 Task: Add an event with the title Workshop: Effective Communication, date '2024/05/03', time 9:40 AM to 11:40 AMand add a description: The Effective Communication workshop is a dynamic and interactive session designed to enhance participants' communication skills and promote effective interpersonal interactions in the workplace. This workshop provides valuable insights, practical techniques, and hands-on exercises to improve both verbal and non-verbal communication abilities._x000D_
_x000D_
Select event color  Sage . Add location for the event as: 321 Damrak, Amsterdam, Netherlands, logged in from the account softage.1@softage.netand send the event invitation to softage.7@softage.net and softage.8@softage.net. Set a reminder for the event Monthly on the third Sunday
Action: Mouse moved to (43, 92)
Screenshot: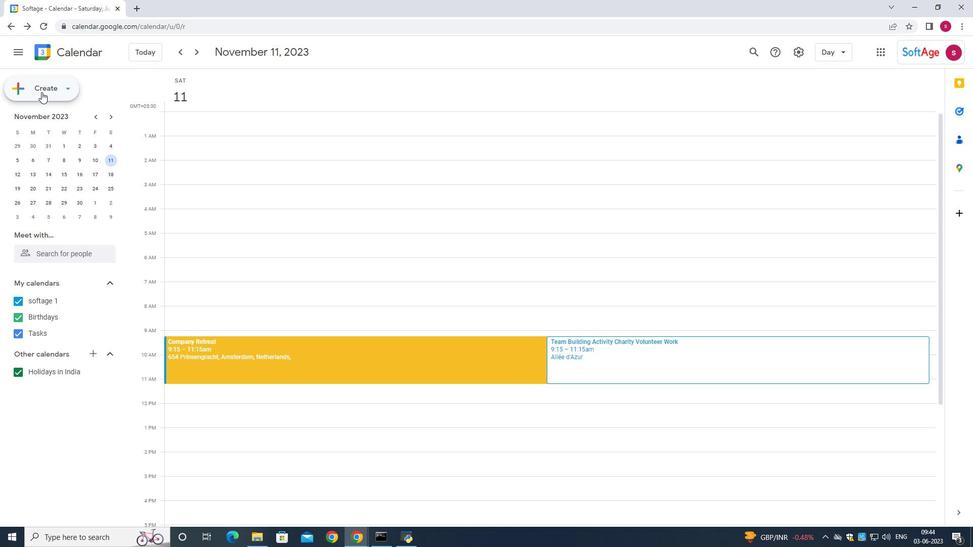 
Action: Mouse pressed left at (43, 92)
Screenshot: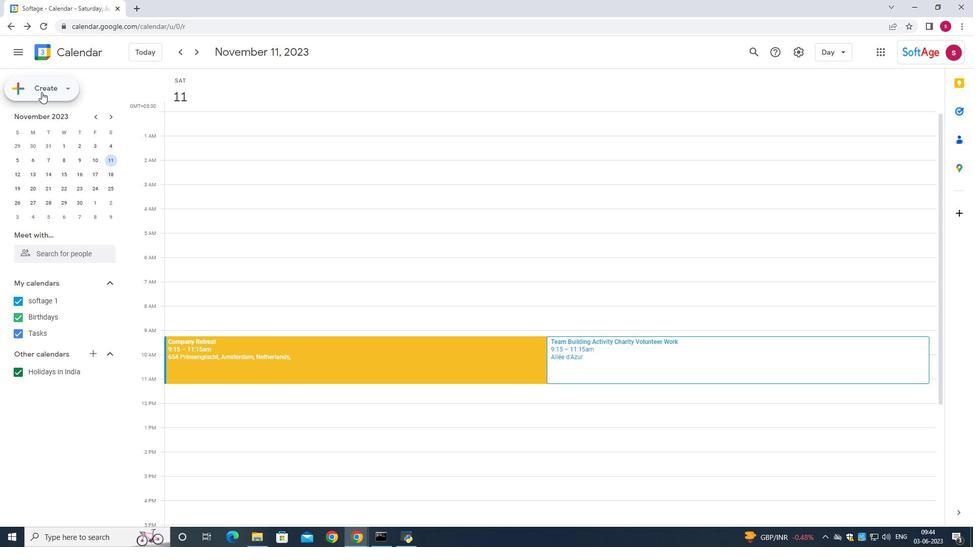 
Action: Mouse moved to (35, 118)
Screenshot: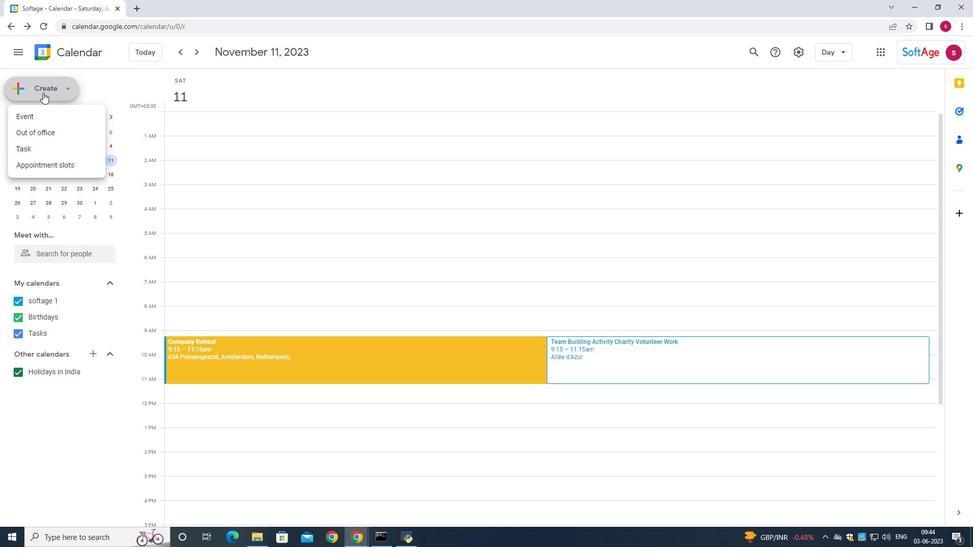 
Action: Mouse pressed left at (35, 118)
Screenshot: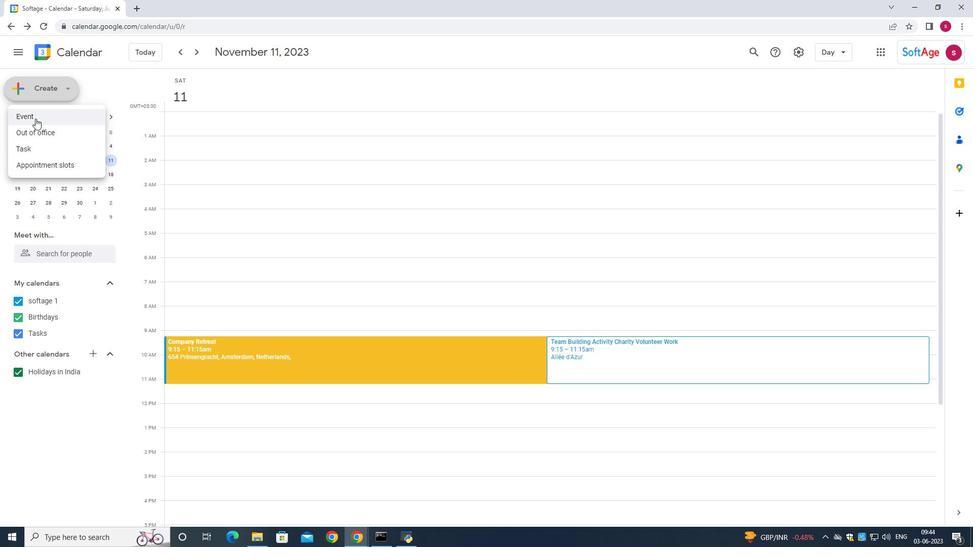 
Action: Mouse moved to (475, 201)
Screenshot: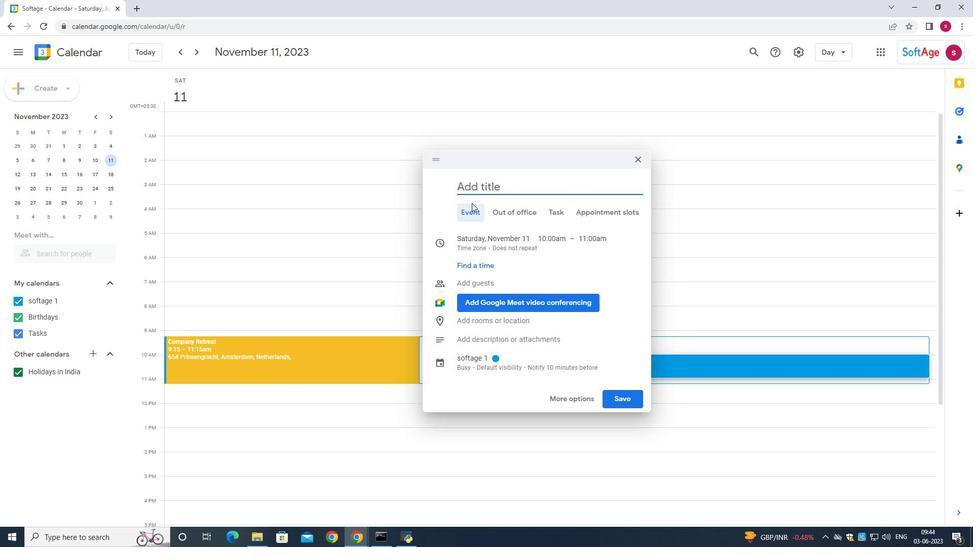 
Action: Key pressed <Key.shift>Effective<Key.space><Key.shift>Communication,
Screenshot: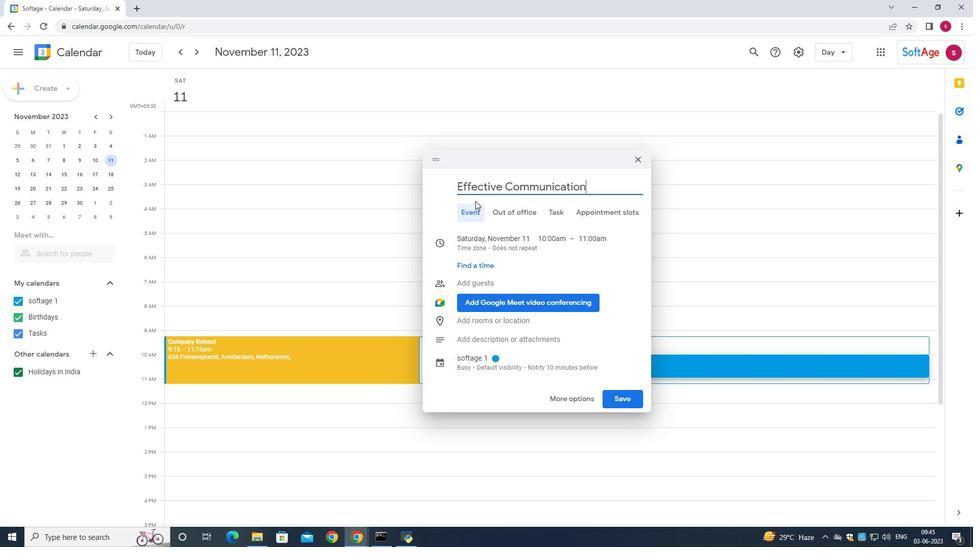 
Action: Mouse moved to (555, 188)
Screenshot: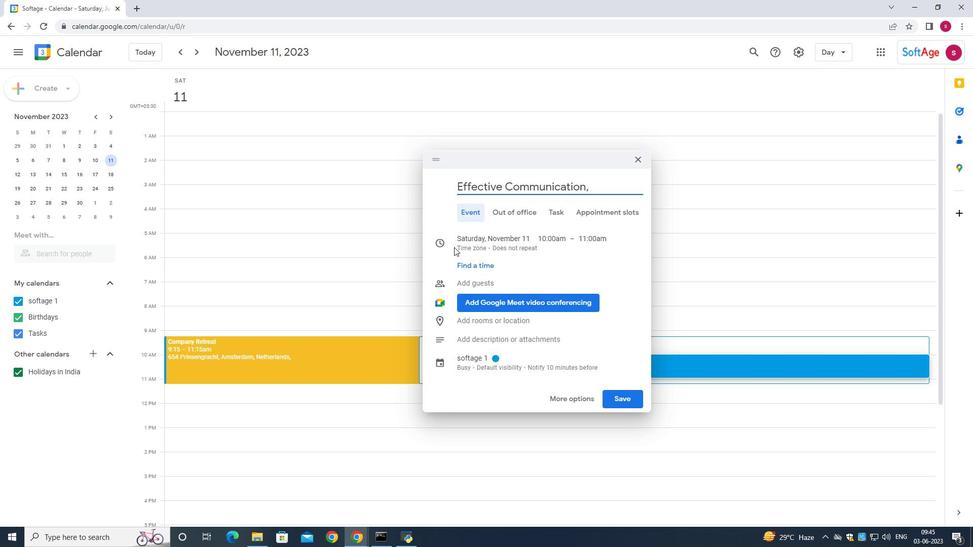 
Action: Key pressed <Key.backspace>
Screenshot: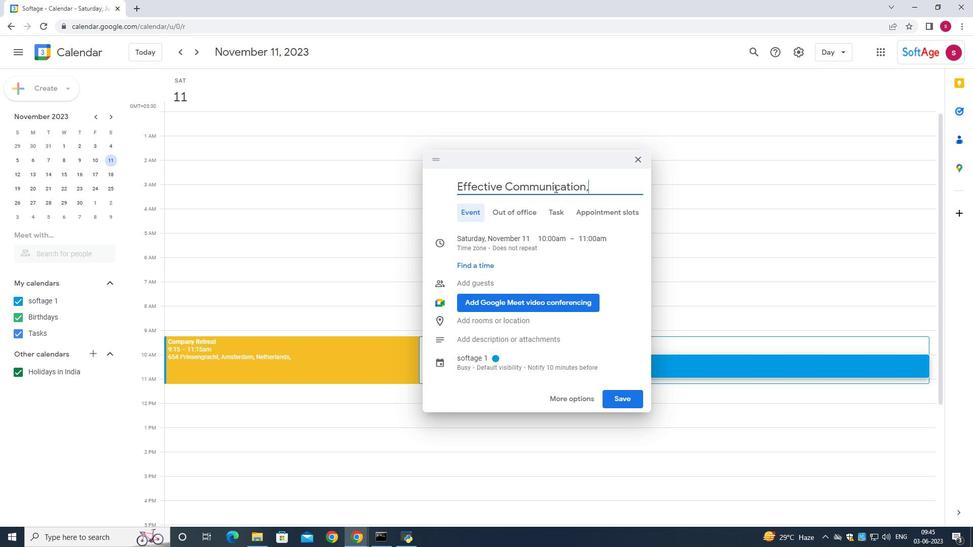
Action: Mouse moved to (473, 237)
Screenshot: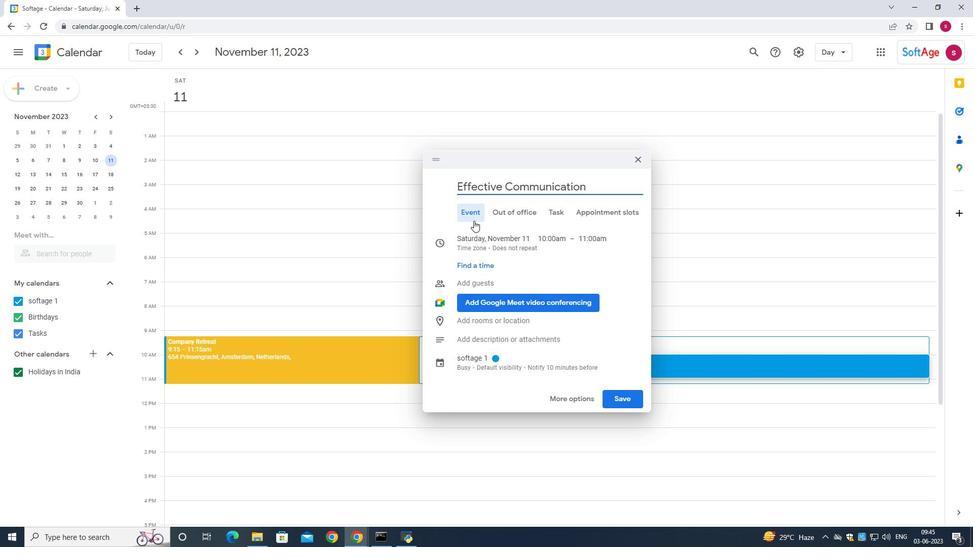 
Action: Mouse pressed left at (473, 237)
Screenshot: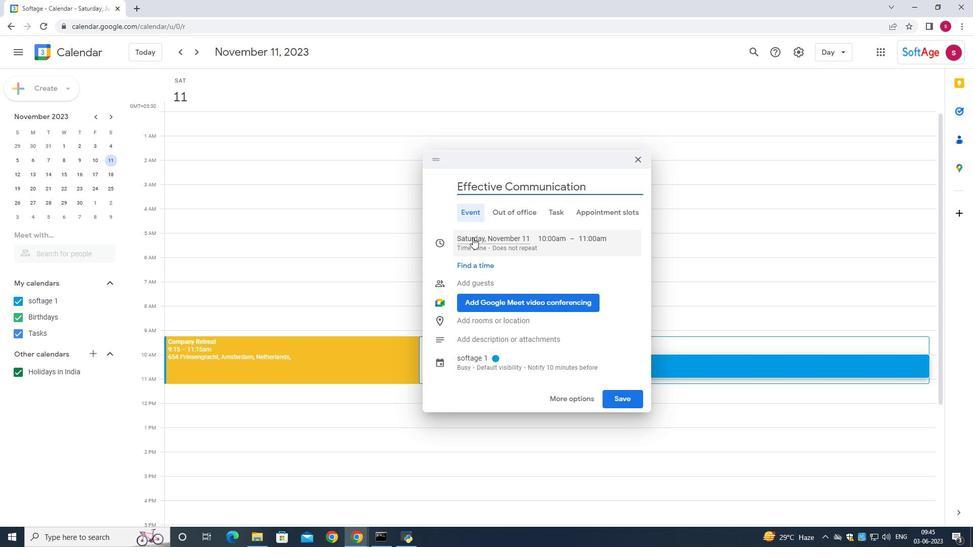 
Action: Mouse moved to (568, 262)
Screenshot: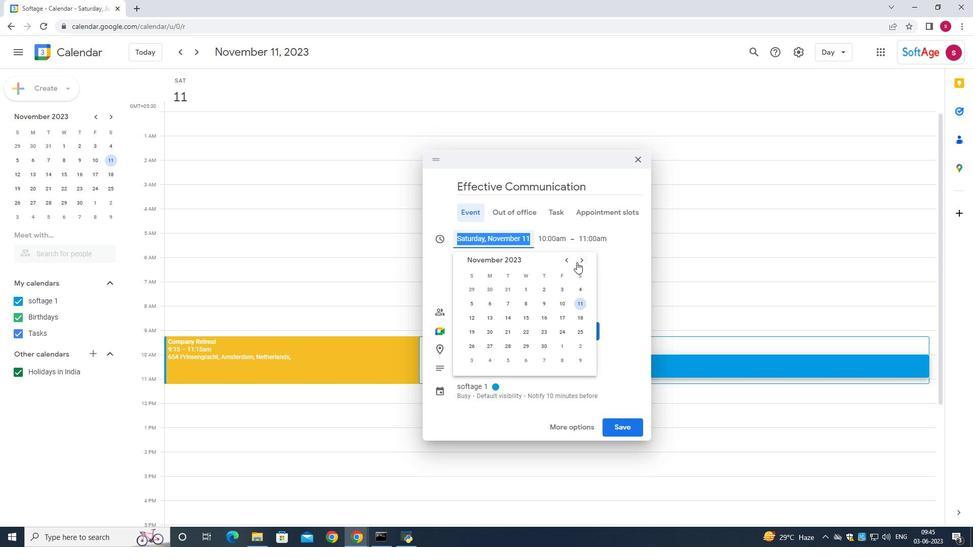
Action: Mouse pressed left at (568, 262)
Screenshot: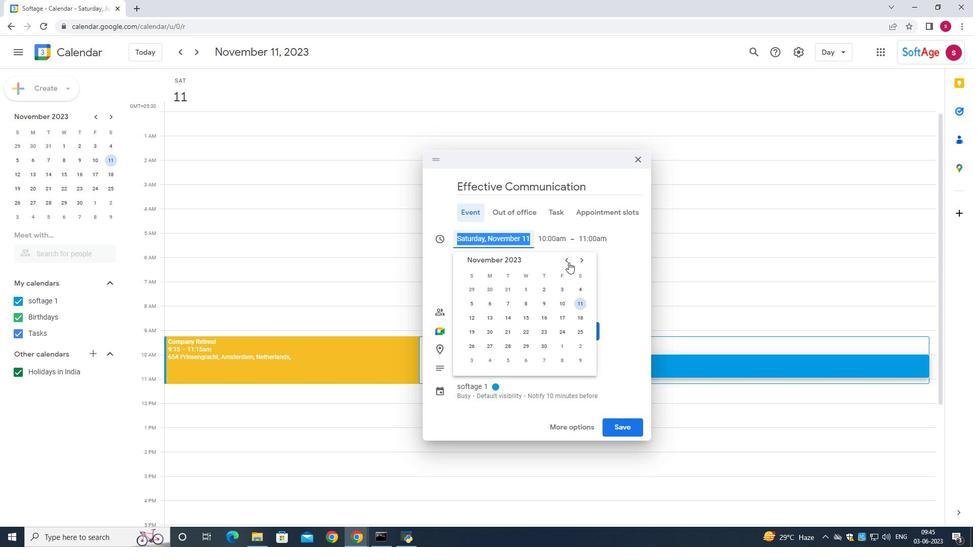 
Action: Mouse pressed left at (568, 262)
Screenshot: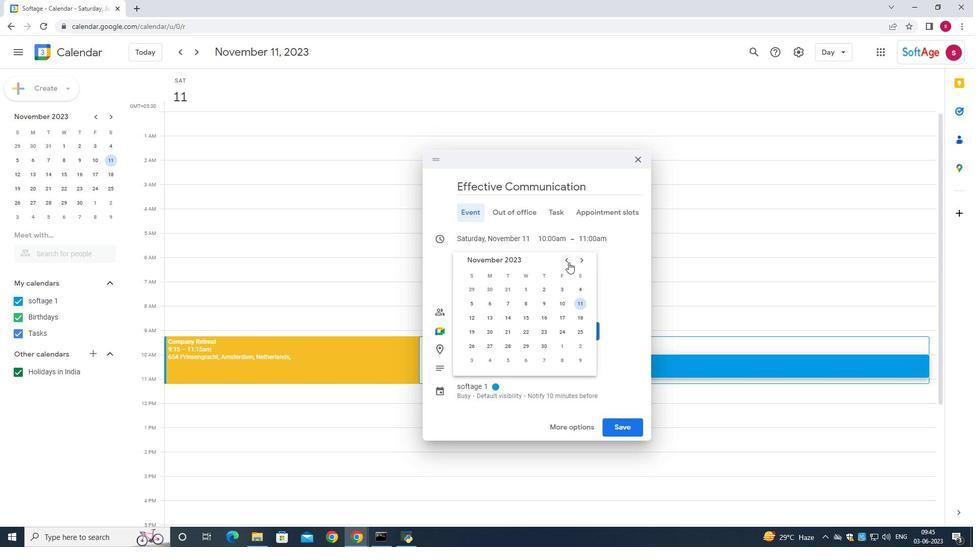
Action: Mouse pressed left at (568, 262)
Screenshot: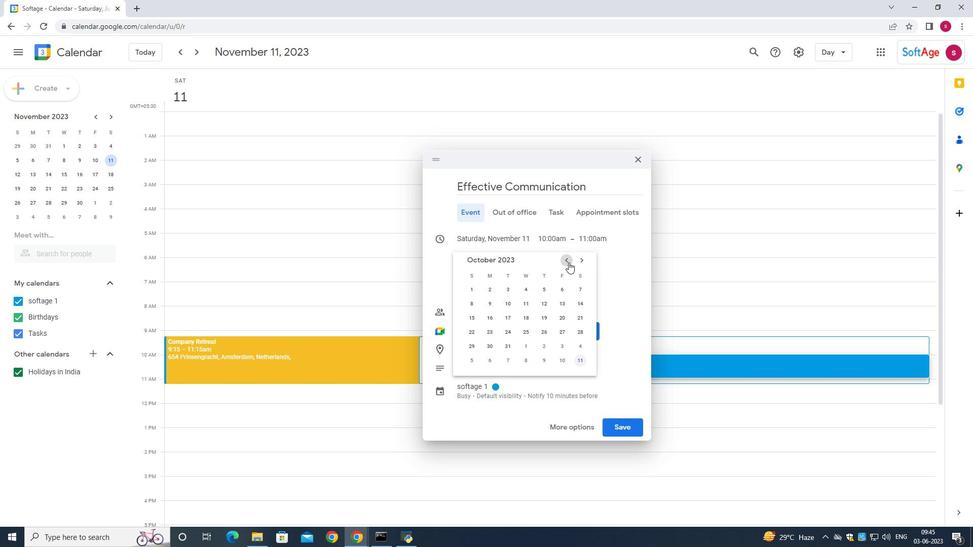 
Action: Mouse pressed left at (568, 262)
Screenshot: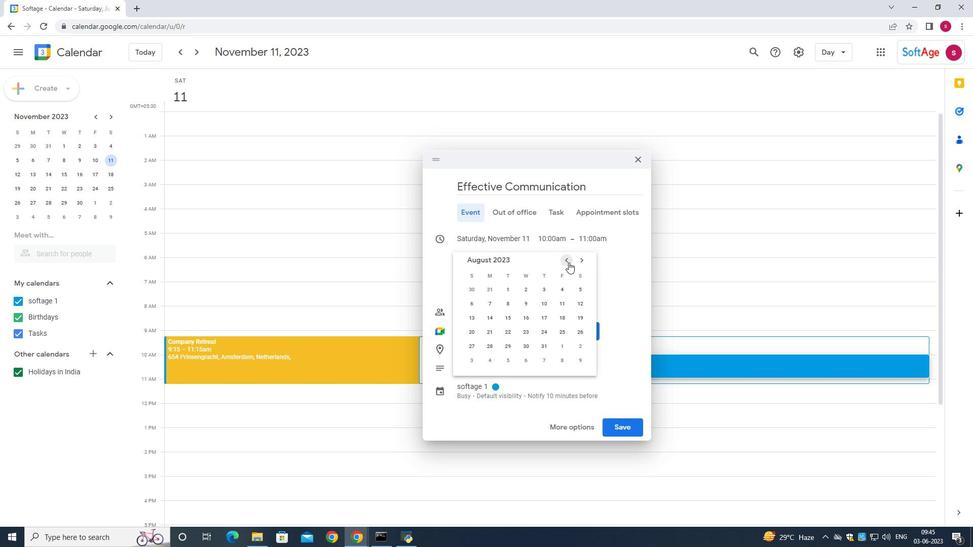 
Action: Mouse pressed left at (568, 262)
Screenshot: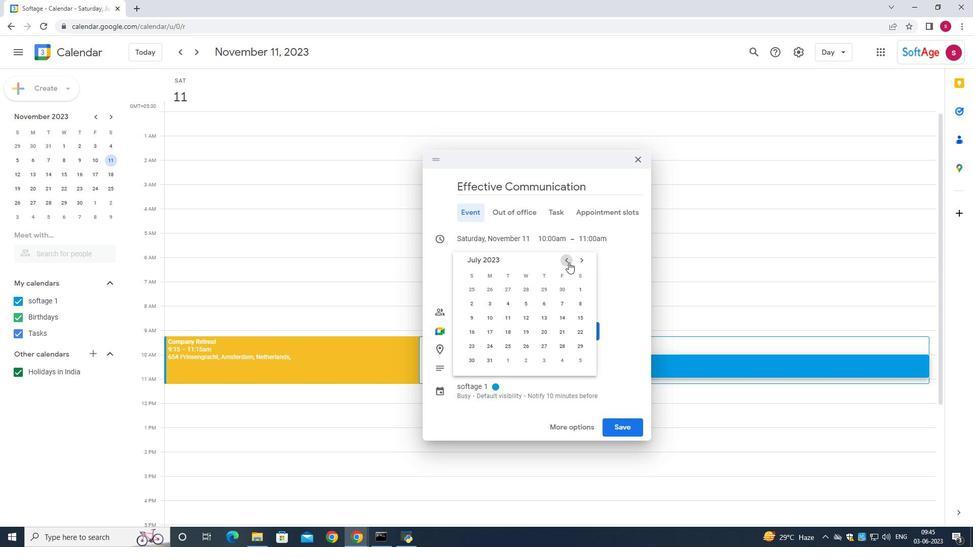 
Action: Mouse pressed left at (568, 262)
Screenshot: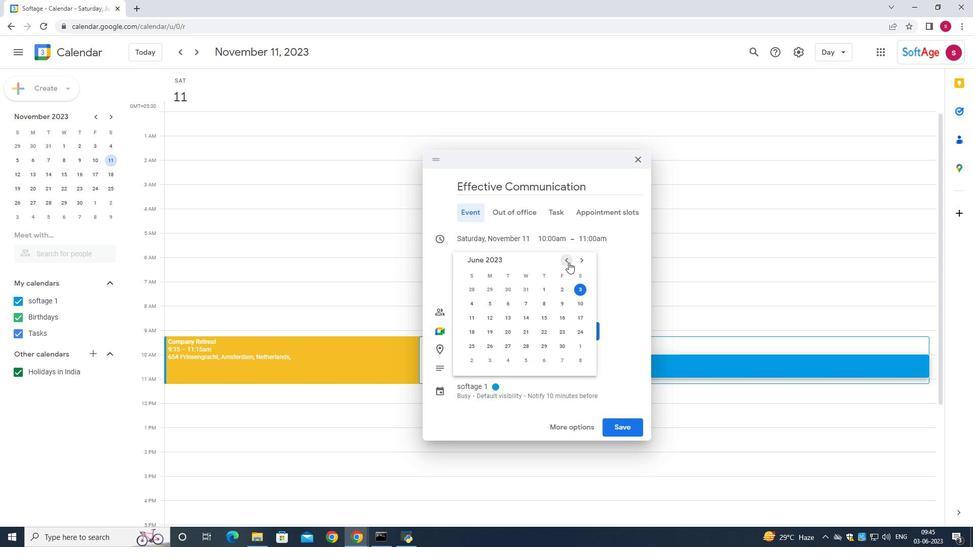 
Action: Mouse pressed left at (568, 262)
Screenshot: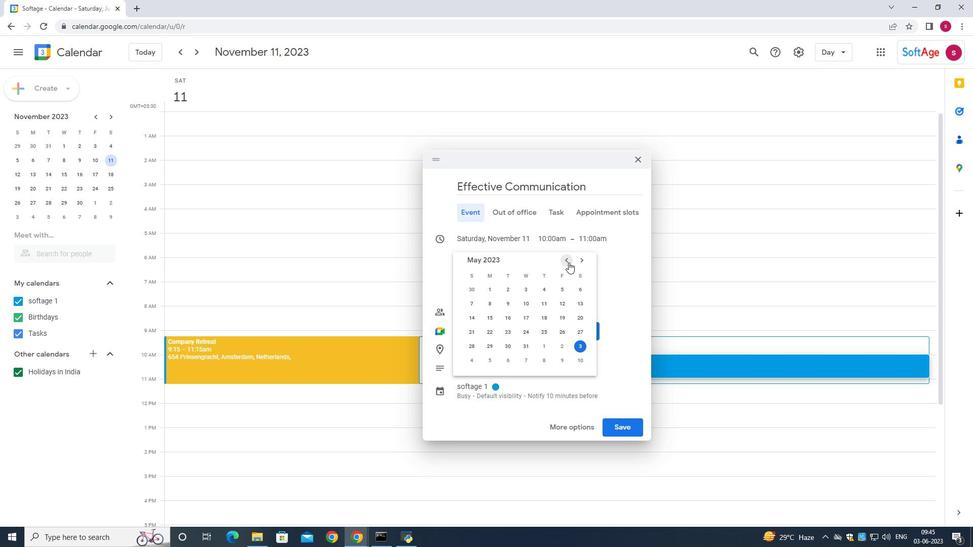 
Action: Mouse moved to (581, 258)
Screenshot: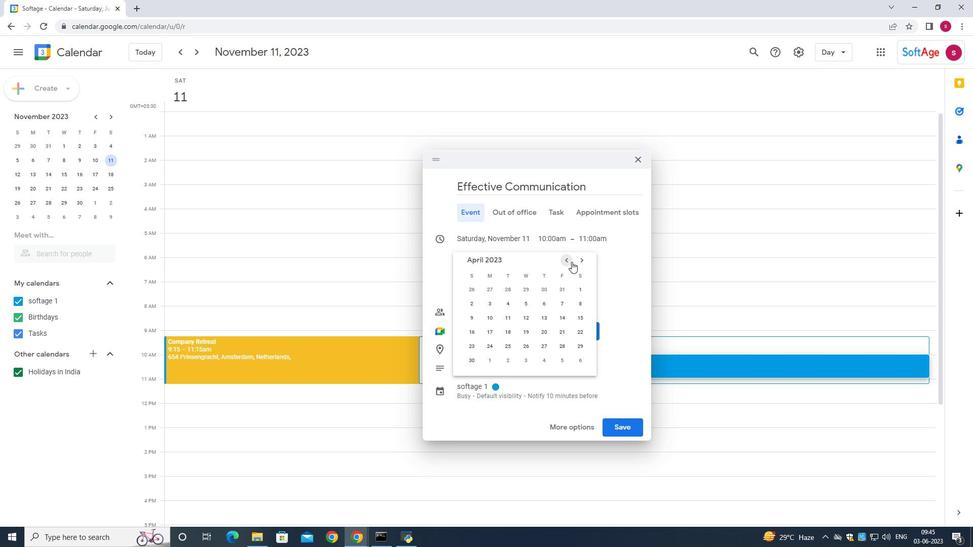 
Action: Mouse pressed left at (581, 258)
Screenshot: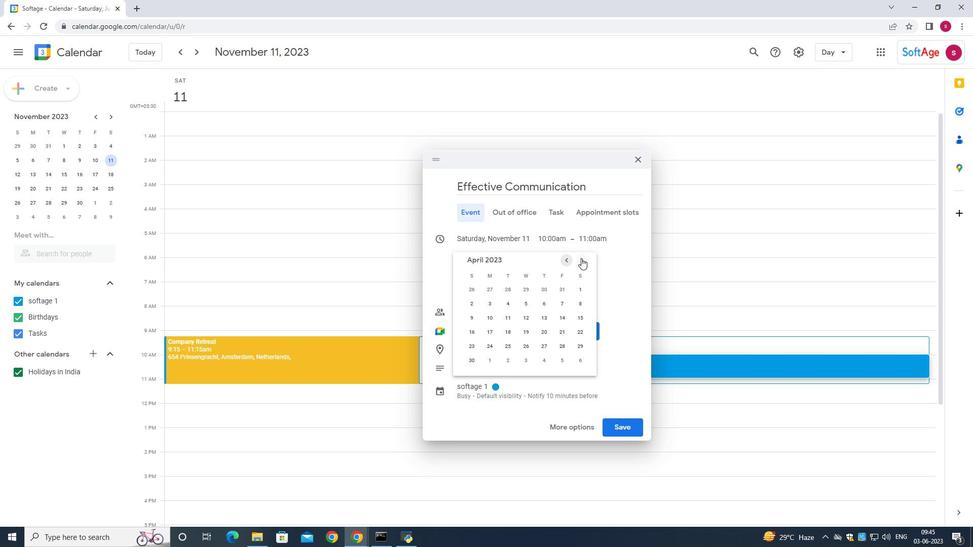 
Action: Mouse moved to (529, 286)
Screenshot: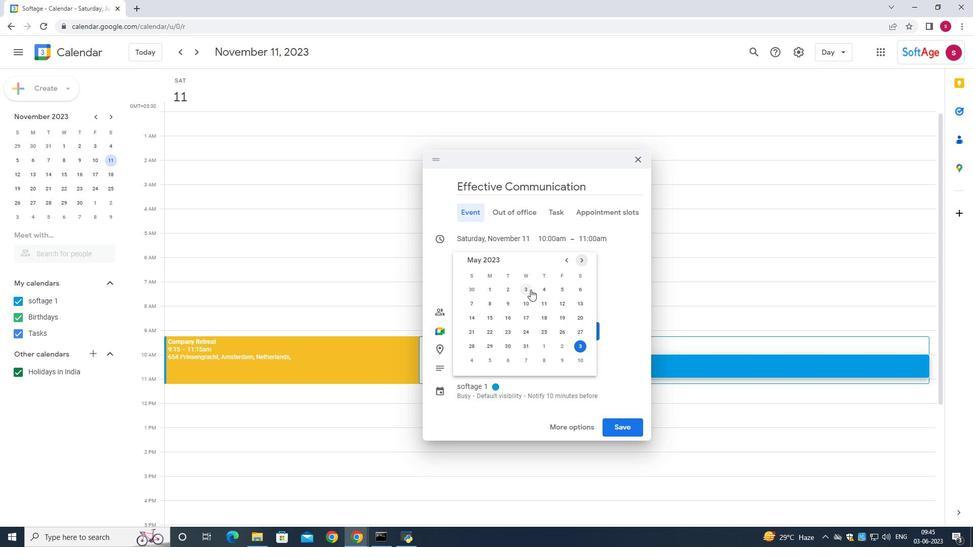 
Action: Mouse pressed left at (529, 286)
Screenshot: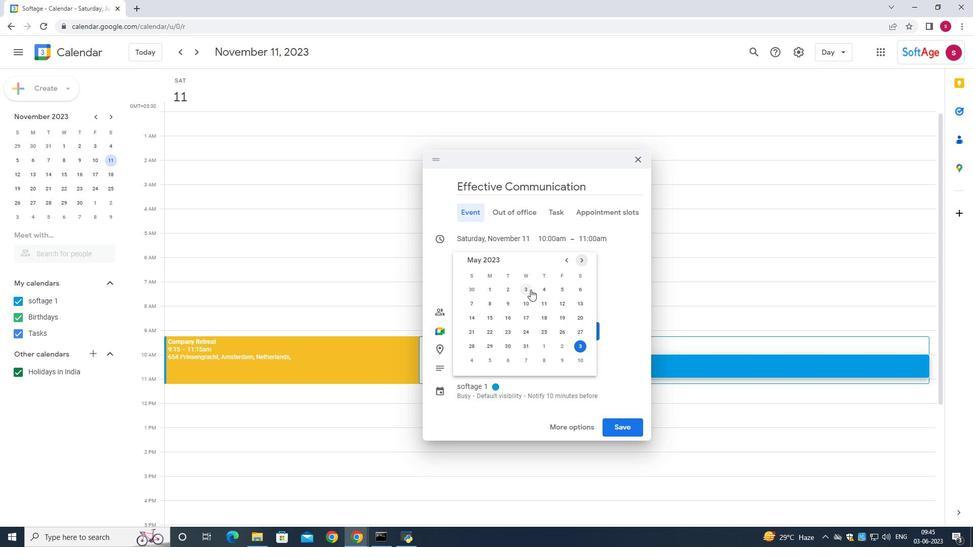 
Action: Mouse moved to (543, 242)
Screenshot: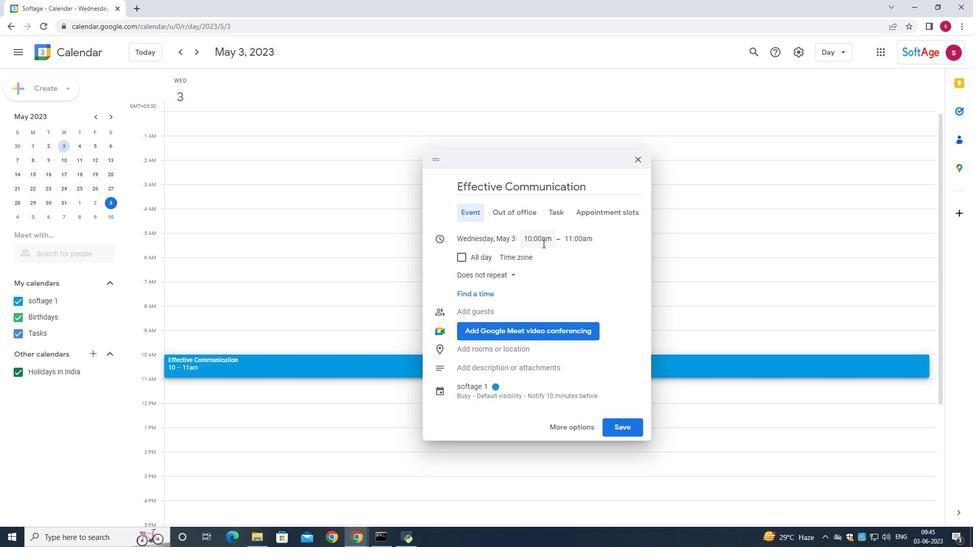 
Action: Mouse pressed left at (543, 242)
Screenshot: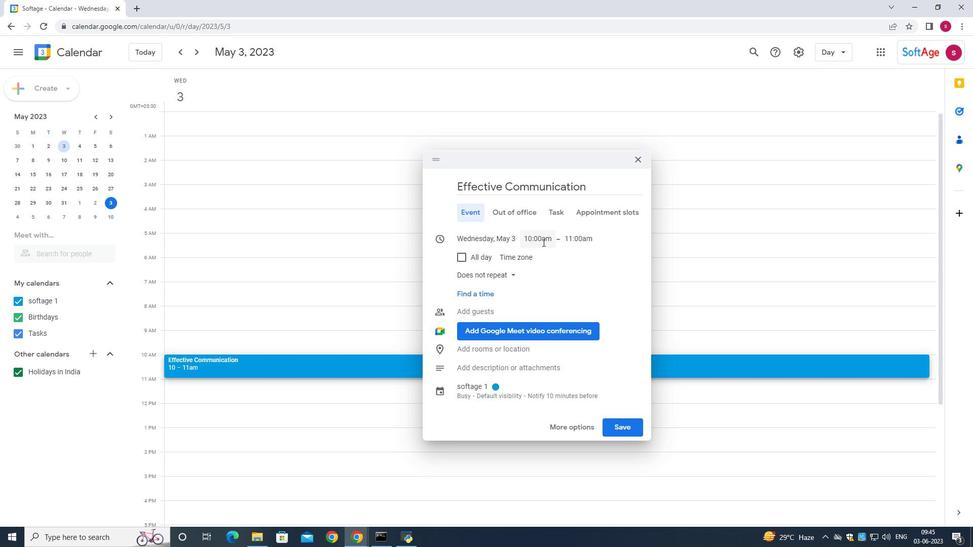 
Action: Mouse moved to (545, 278)
Screenshot: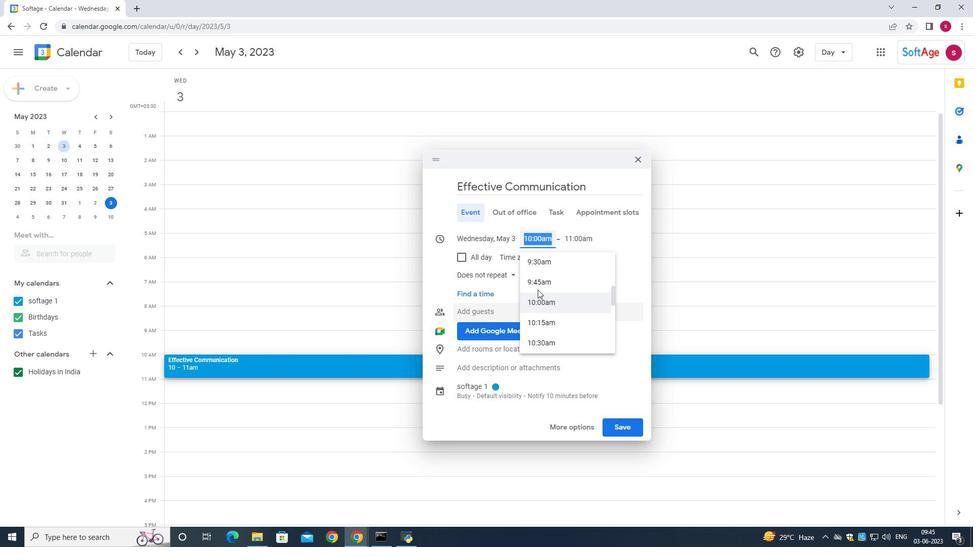 
Action: Mouse pressed left at (545, 278)
Screenshot: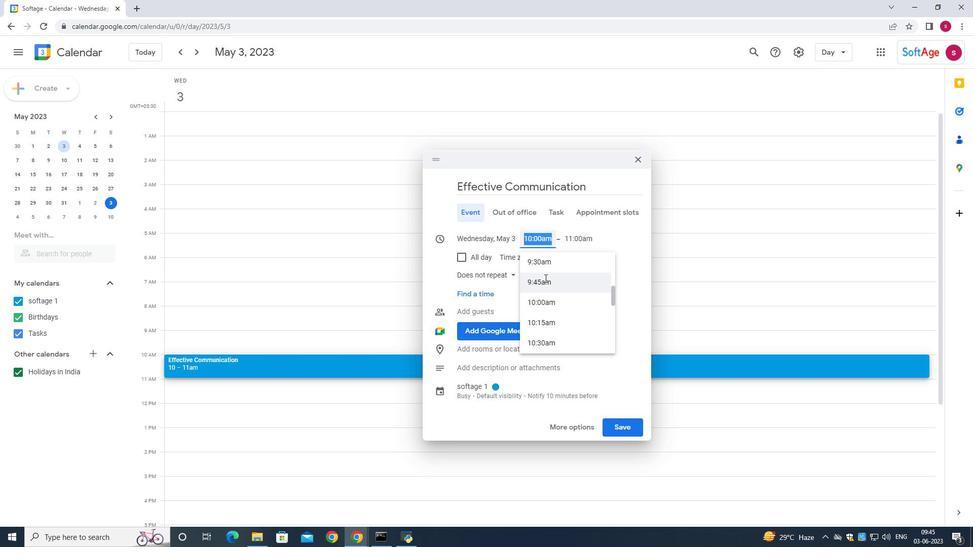 
Action: Mouse moved to (537, 236)
Screenshot: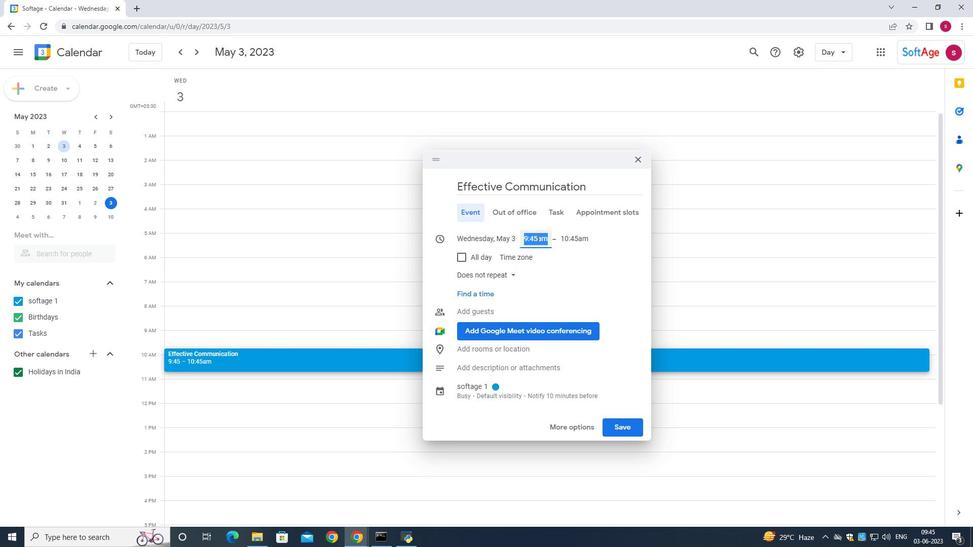 
Action: Mouse pressed left at (537, 236)
Screenshot: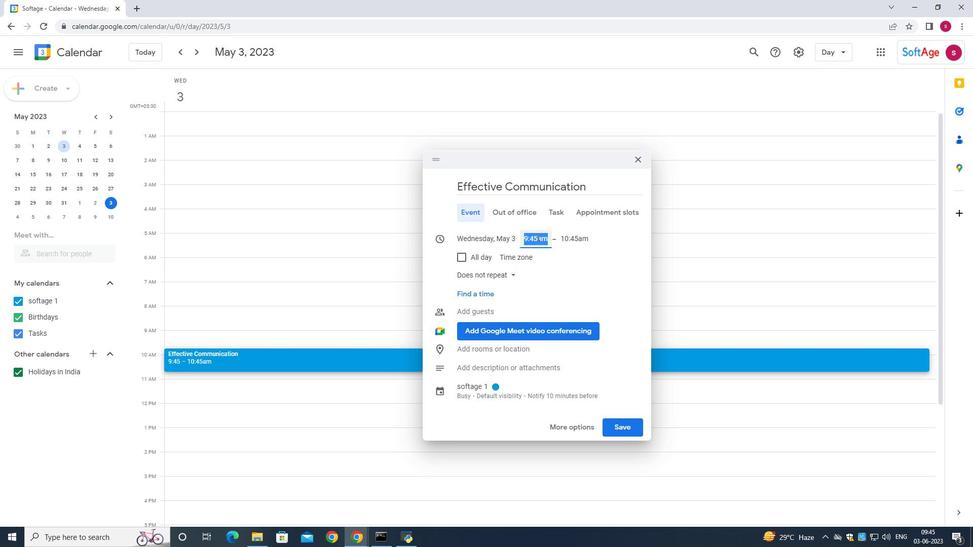 
Action: Key pressed <Key.backspace>0
Screenshot: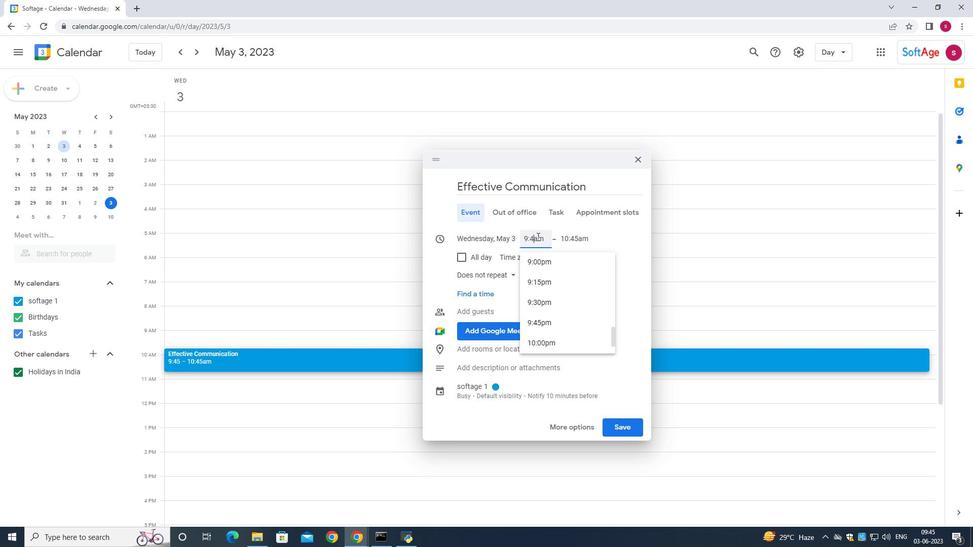 
Action: Mouse moved to (569, 237)
Screenshot: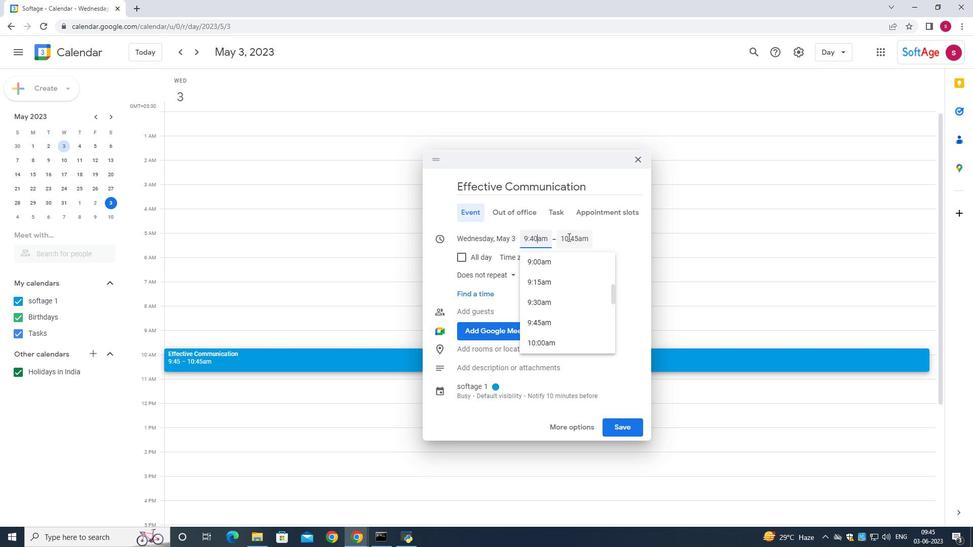 
Action: Mouse pressed left at (569, 237)
Screenshot: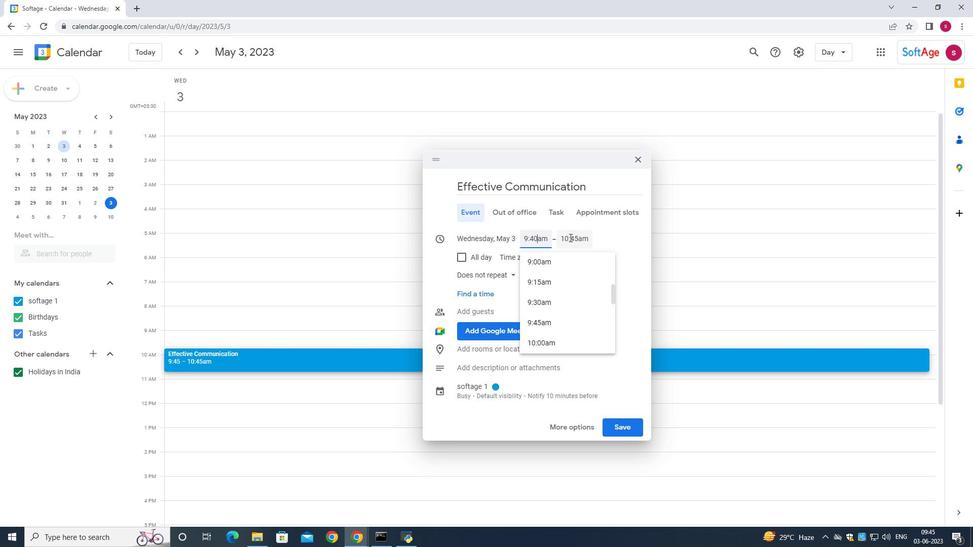 
Action: Mouse moved to (592, 344)
Screenshot: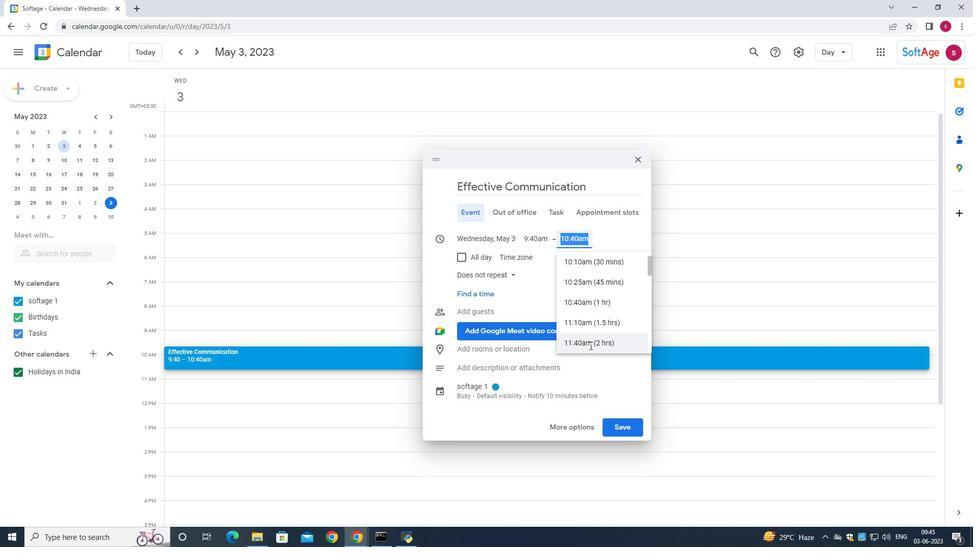 
Action: Mouse pressed left at (592, 344)
Screenshot: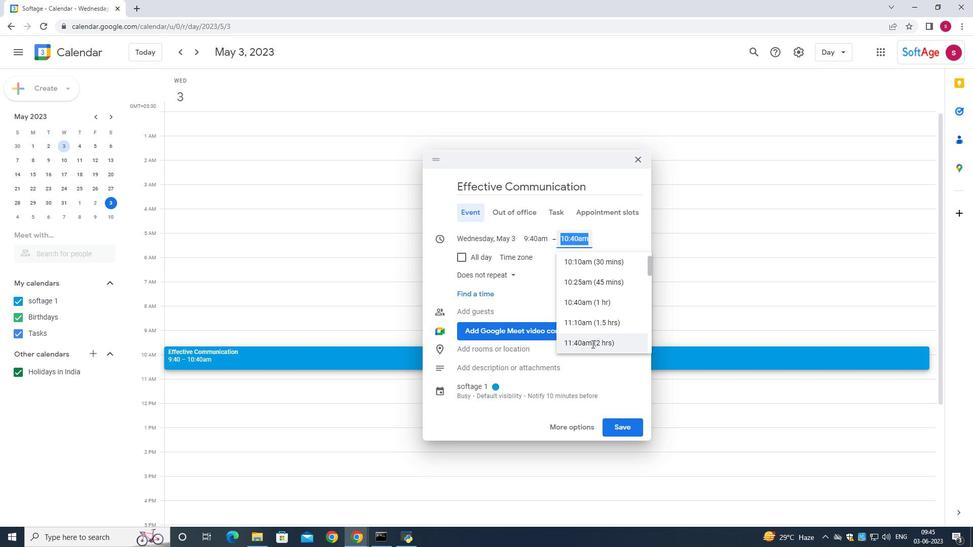 
Action: Mouse moved to (505, 365)
Screenshot: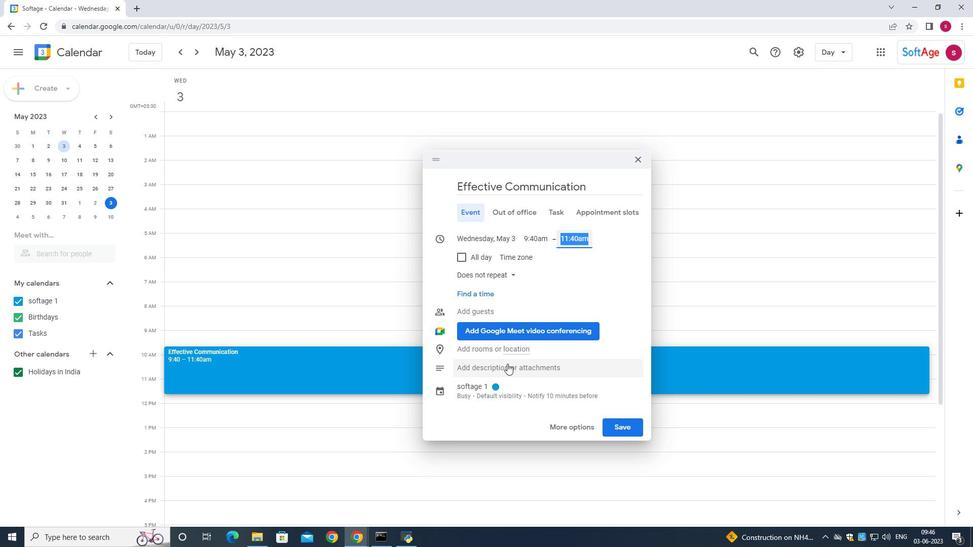 
Action: Mouse pressed left at (505, 365)
Screenshot: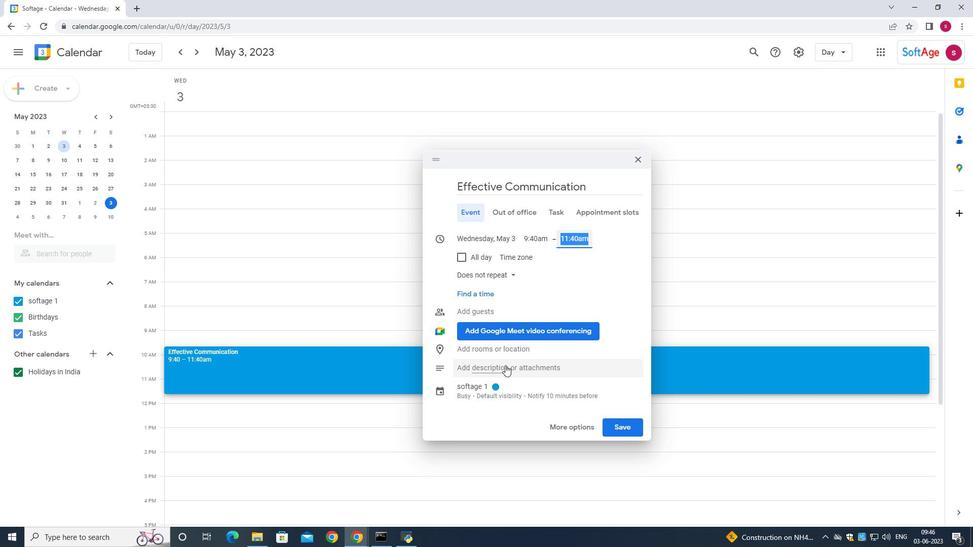 
Action: Mouse moved to (960, 110)
Screenshot: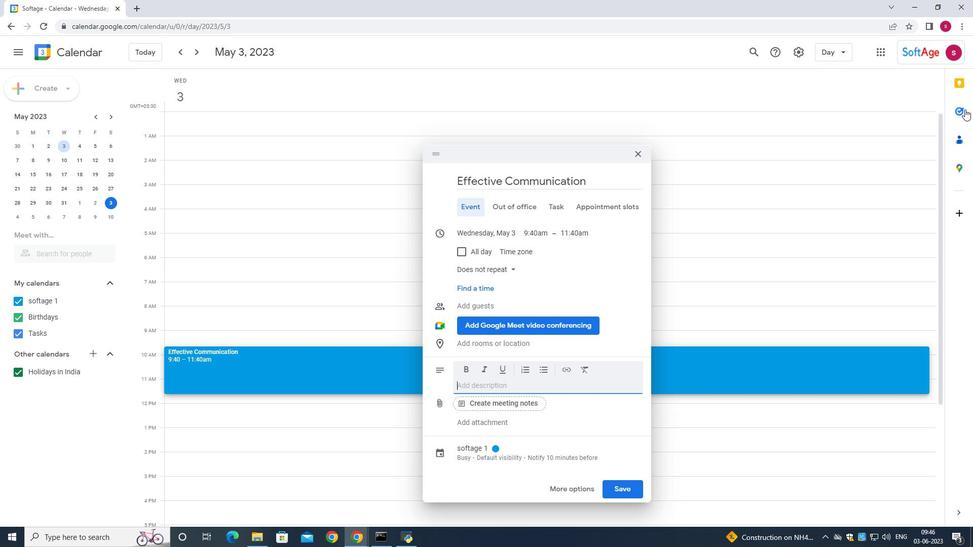 
Action: Key pressed <Key.shift>The<Key.space><Key.shift>Effective<Key.space><Key.shift>Communication<Key.space>workshop<Key.space>is<Key.space>a<Key.space>dynamic<Key.space>and<Key.space>interactive<Key.space>session<Key.space>designed<Key.space>to<Key.space>enhance<Key.space>participants'<Key.space>communication<Key.space>skills<Key.space>and<Key.space>promote<Key.space>effective<Key.space>interpersonal<Key.space>interactions<Key.space>in<Key.space>the<Key.space>workplace<Key.space>.<Key.space><Key.shift>This<Key.space>workshop<Key.space>provides<Key.space>valuable<Key.space>insights,<Key.space>practical<Key.space>techniques,<Key.space>and<Key.space>hands-on<Key.space>exercises<Key.space>to<Key.space>improve<Key.space>both<Key.space>verbal<Key.space>and<Key.space>non-verbal<Key.space>communication<Key.space>abilities<Key.space>.<Key.space>
Screenshot: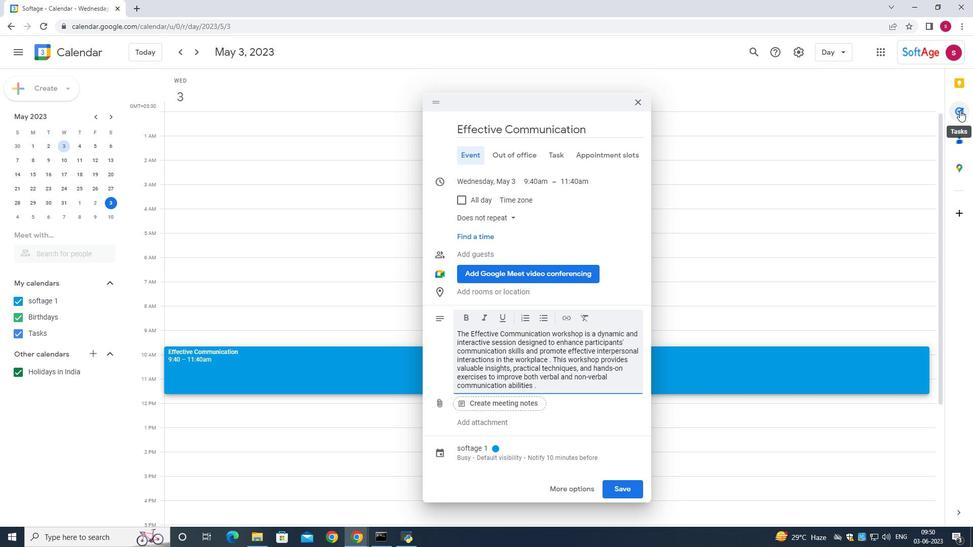 
Action: Mouse moved to (502, 448)
Screenshot: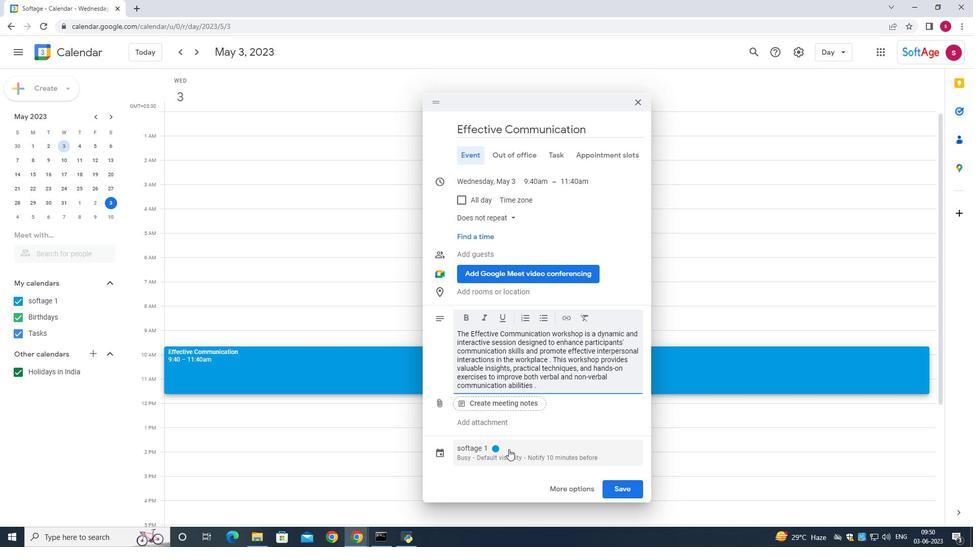 
Action: Mouse pressed left at (502, 448)
Screenshot: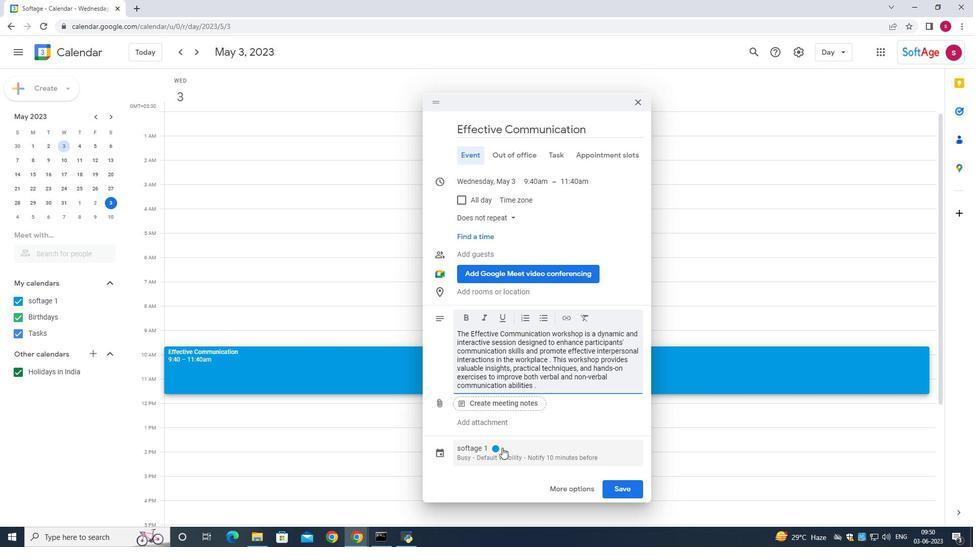 
Action: Mouse moved to (503, 377)
Screenshot: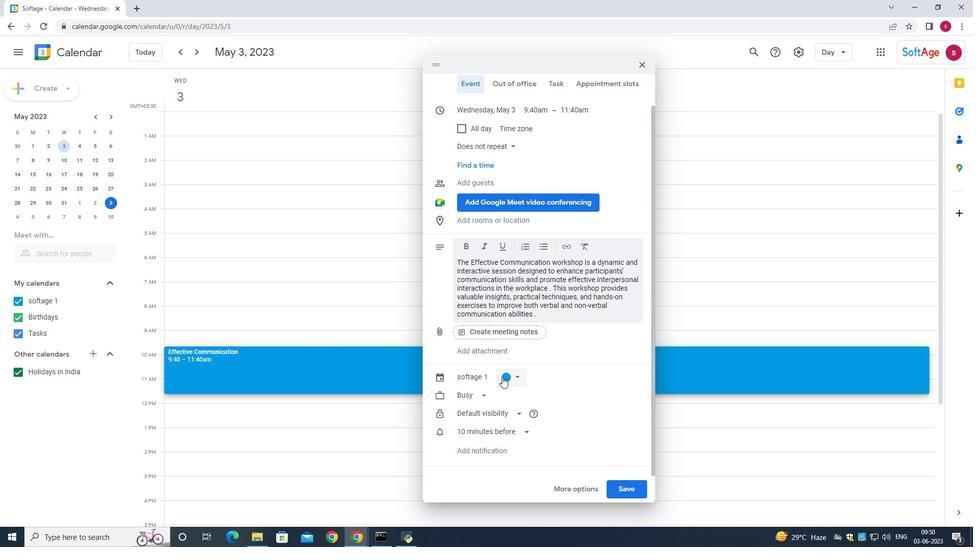 
Action: Mouse pressed left at (503, 377)
Screenshot: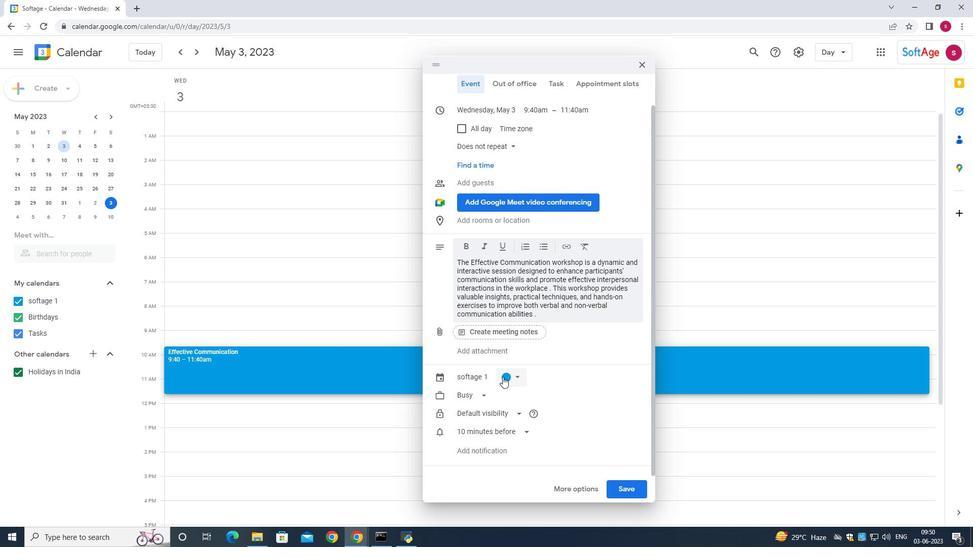 
Action: Mouse moved to (505, 404)
Screenshot: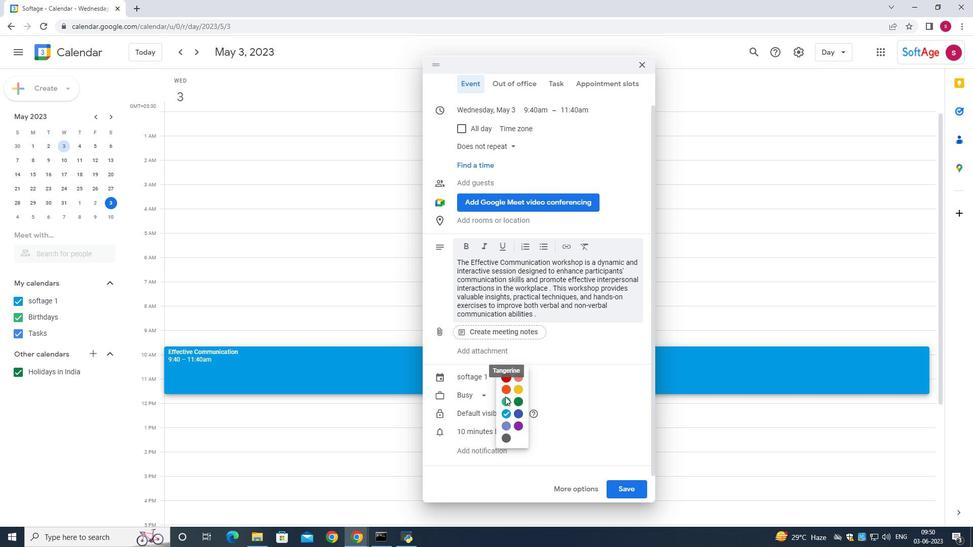 
Action: Mouse pressed left at (505, 404)
Screenshot: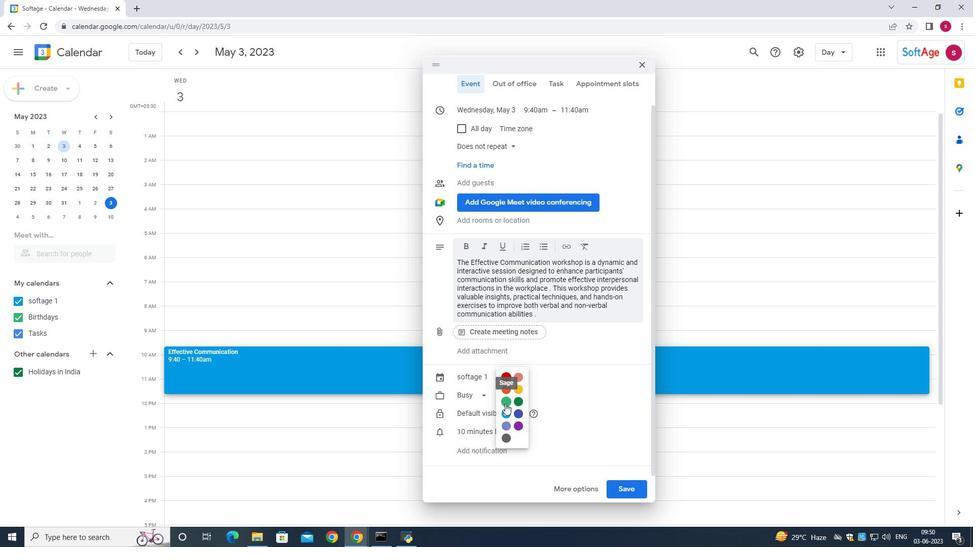
Action: Mouse moved to (468, 220)
Screenshot: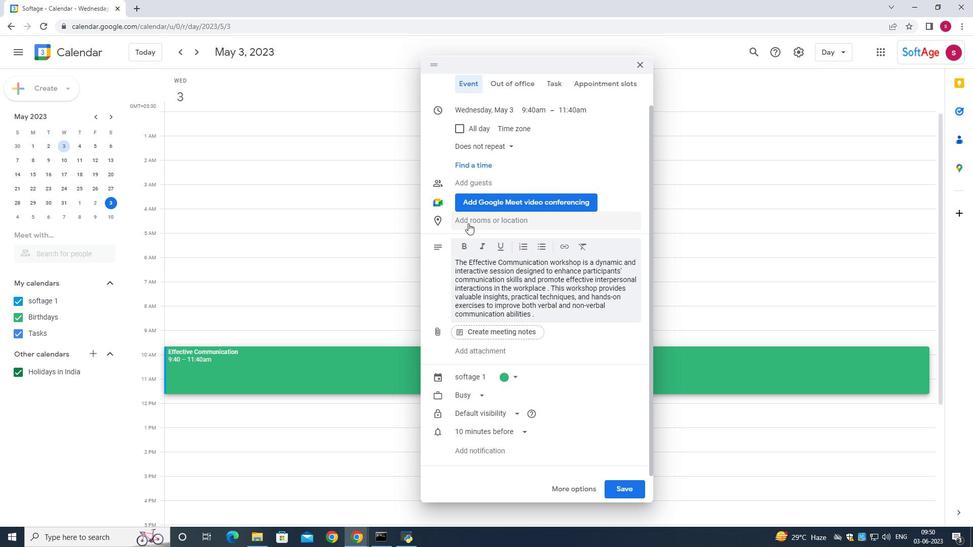 
Action: Mouse pressed left at (468, 220)
Screenshot: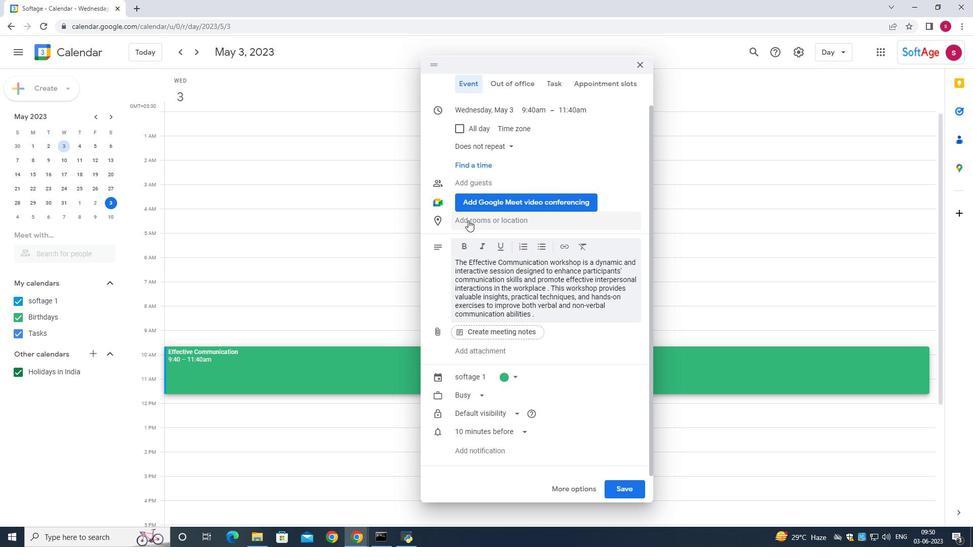 
Action: Mouse moved to (462, 241)
Screenshot: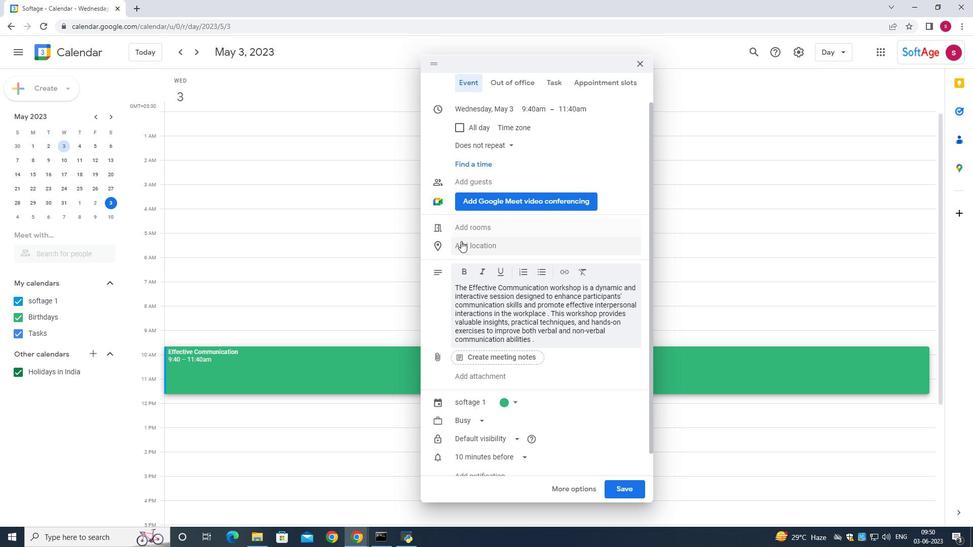 
Action: Mouse pressed left at (462, 241)
Screenshot: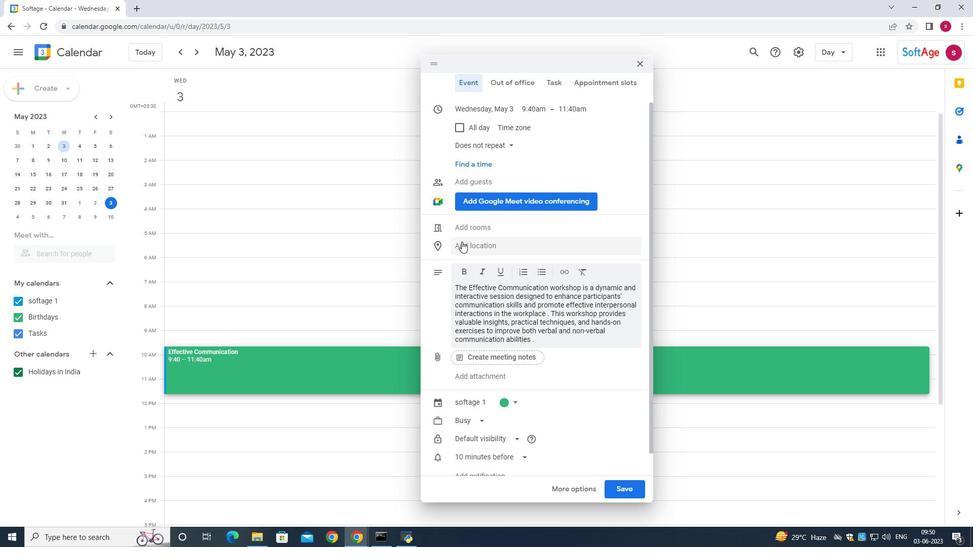 
Action: Mouse moved to (556, 314)
Screenshot: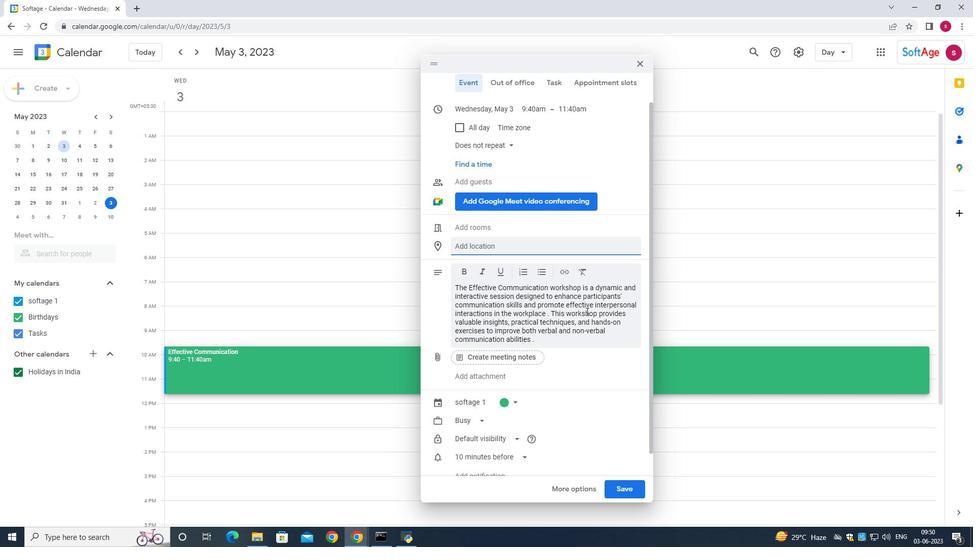 
Action: Key pressed 321<Key.space><Key.shift>Damrak,<Key.space><Key.shift>Amsterdam,<Key.space><Key.shift>Netherlands,<Key.space>logged<Key.backspace><Key.backspace><Key.backspace><Key.backspace><Key.backspace><Key.backspace><Key.backspace><Key.backspace>
Screenshot: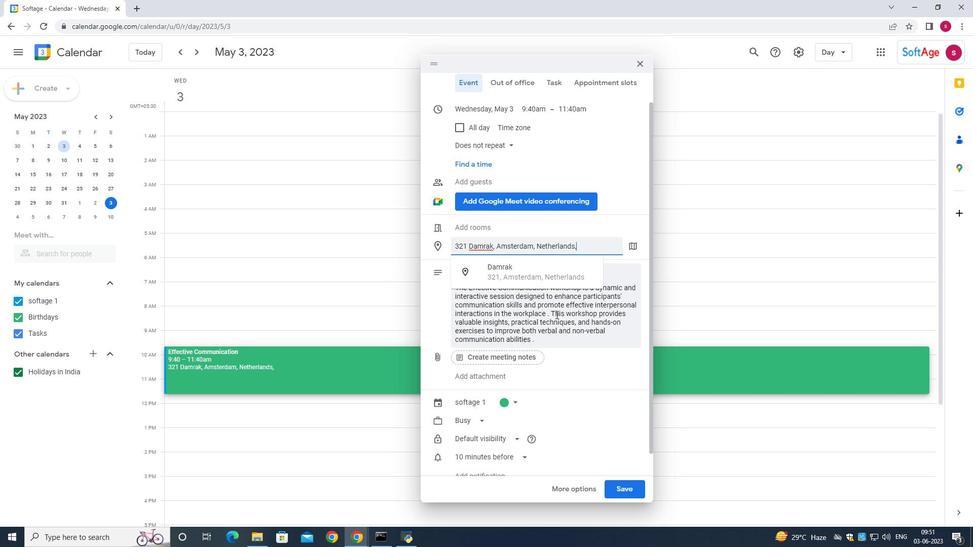 
Action: Mouse moved to (611, 492)
Screenshot: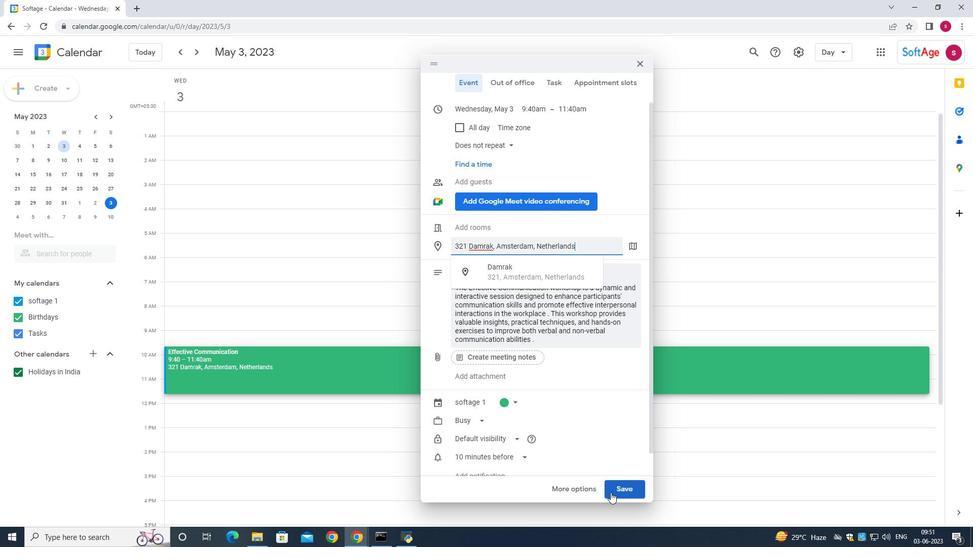 
Action: Mouse pressed left at (611, 492)
Screenshot: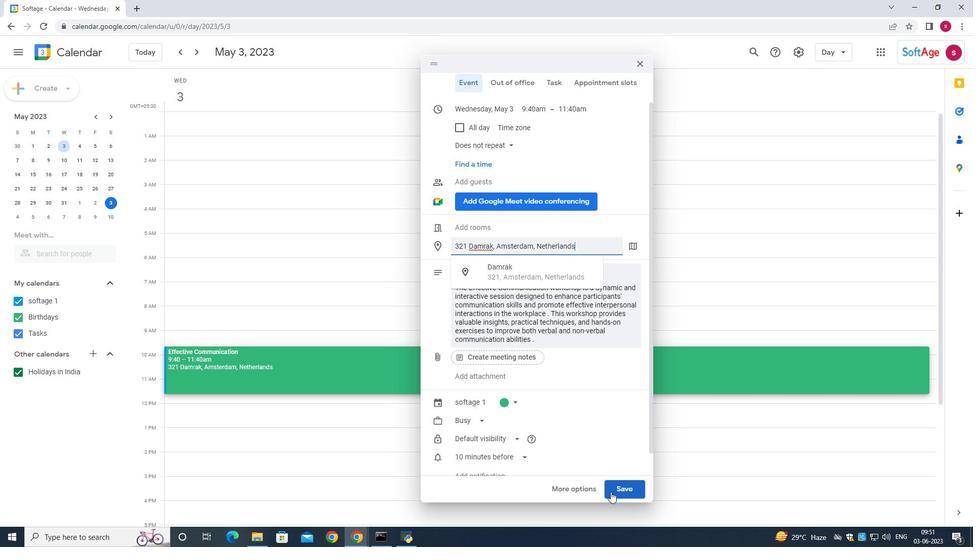 
Action: Mouse moved to (321, 371)
Screenshot: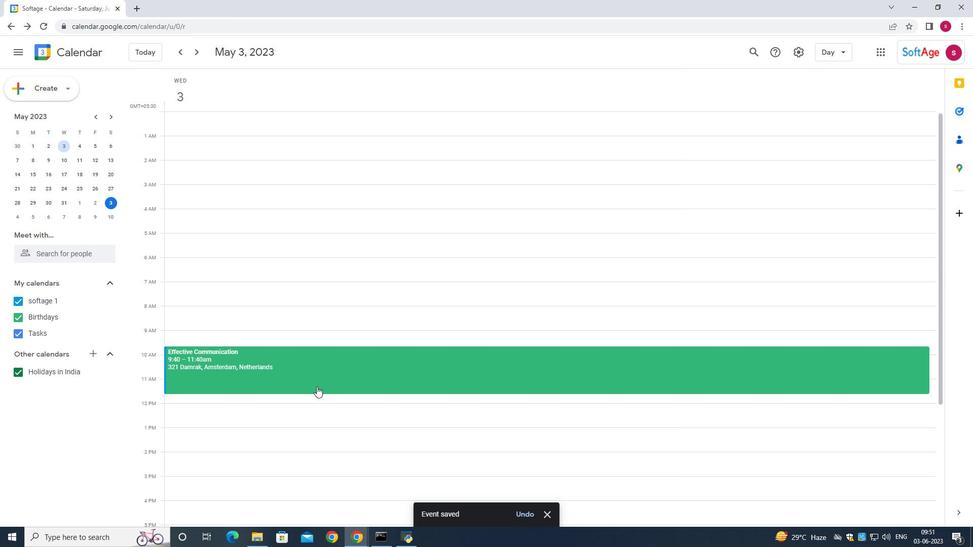 
Action: Mouse pressed left at (321, 371)
Screenshot: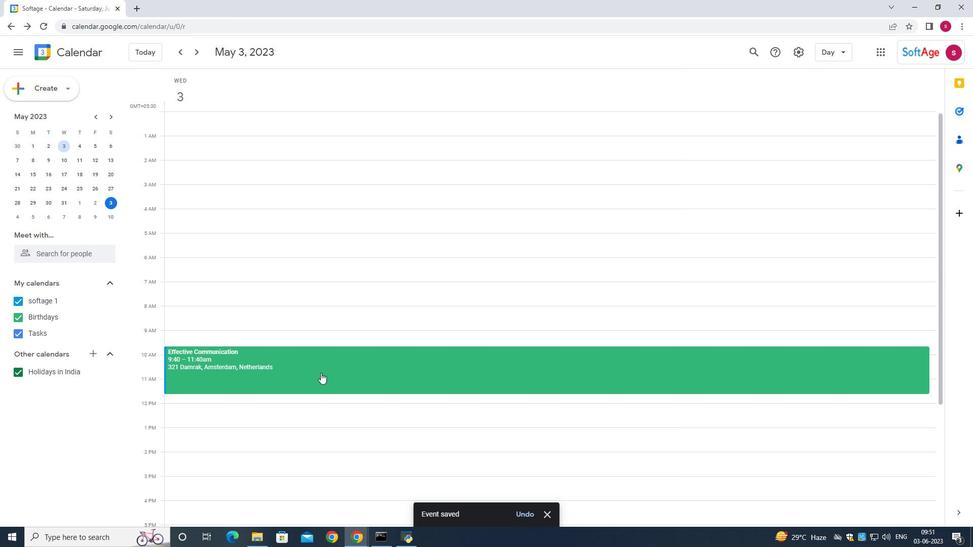 
Action: Mouse moved to (597, 182)
Screenshot: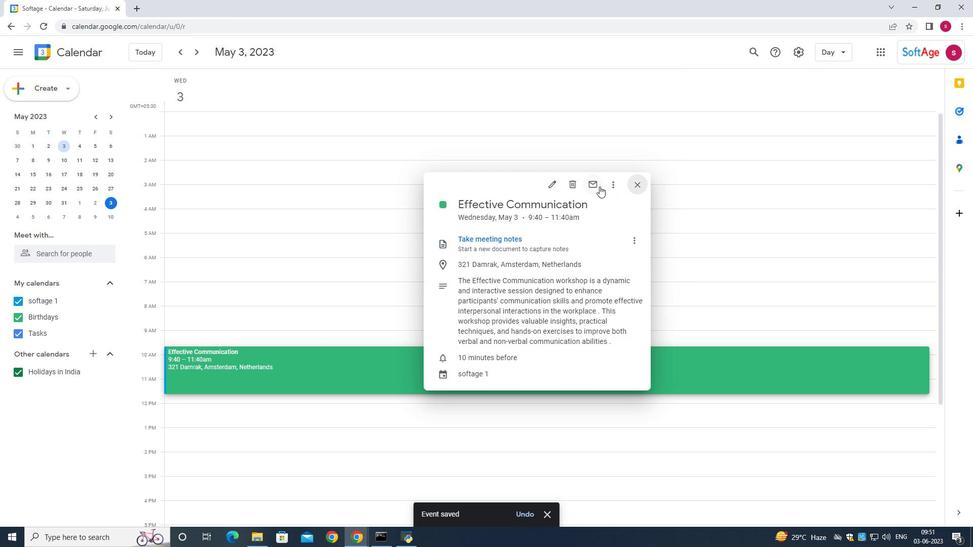 
Action: Mouse pressed left at (597, 182)
Screenshot: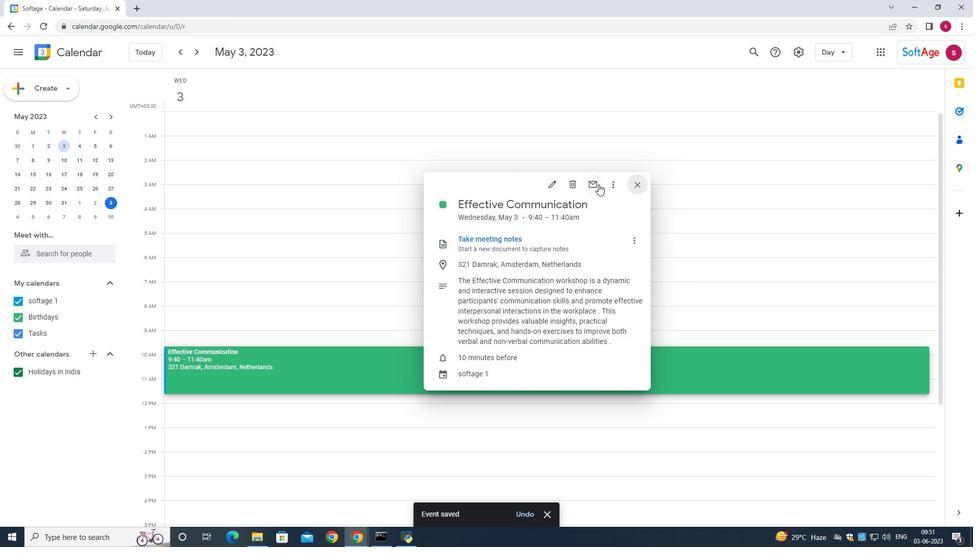 
Action: Mouse moved to (405, 307)
Screenshot: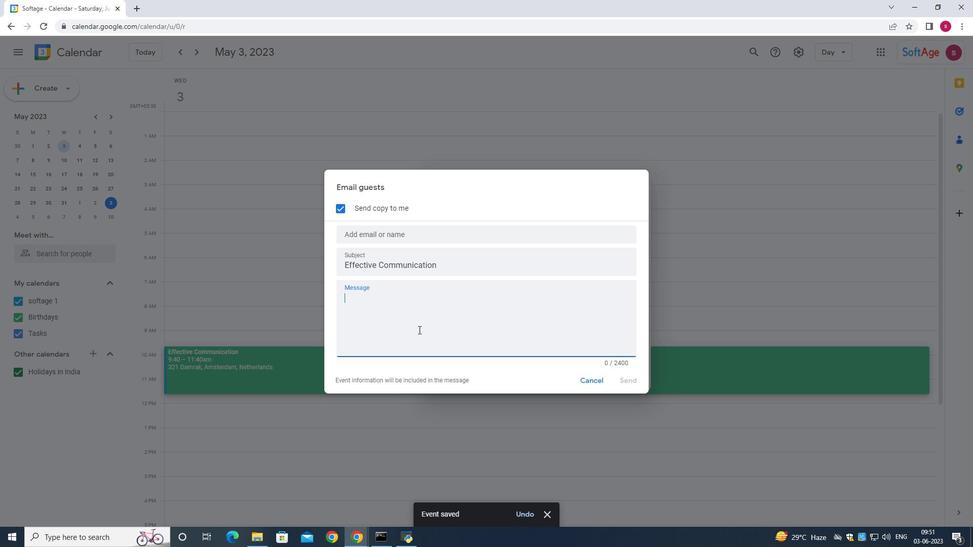 
Action: Key pressed <Key.shift>Softage.7<Key.backspace><Key.backspace><Key.backspace><Key.backspace><Key.backspace><Key.backspace><Key.backspace><Key.backspace><Key.backspace><Key.backspace><Key.backspace><Key.backspace><Key.backspace>
Screenshot: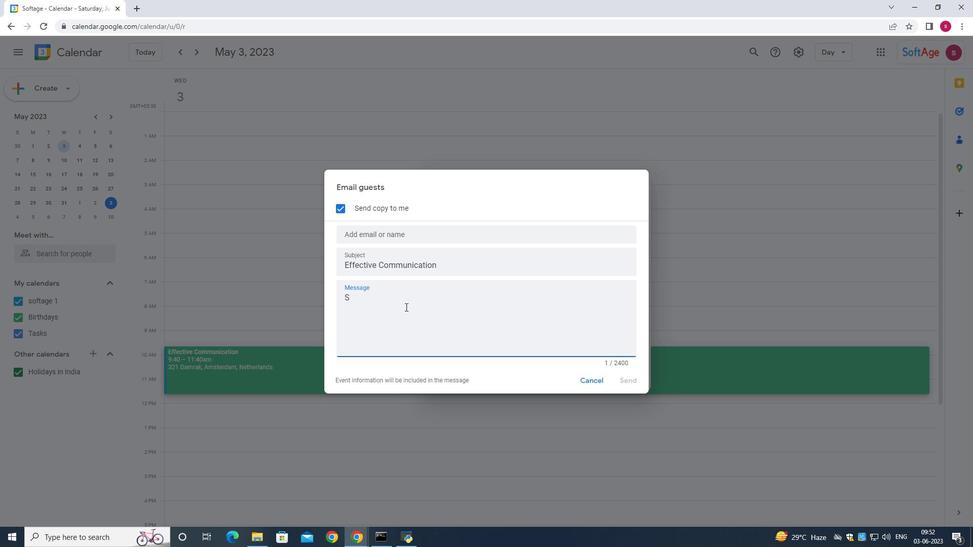 
Action: Mouse moved to (393, 232)
Screenshot: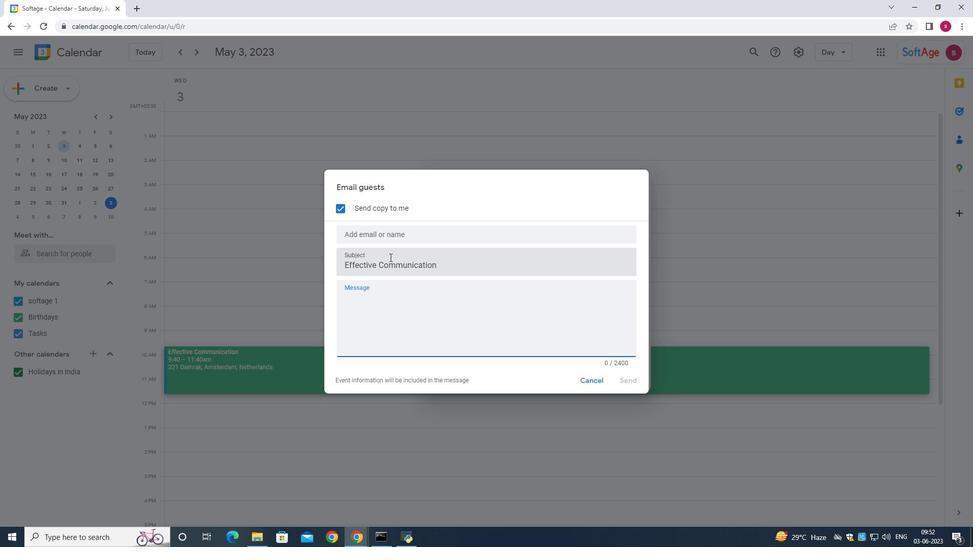 
Action: Mouse pressed left at (393, 232)
Screenshot: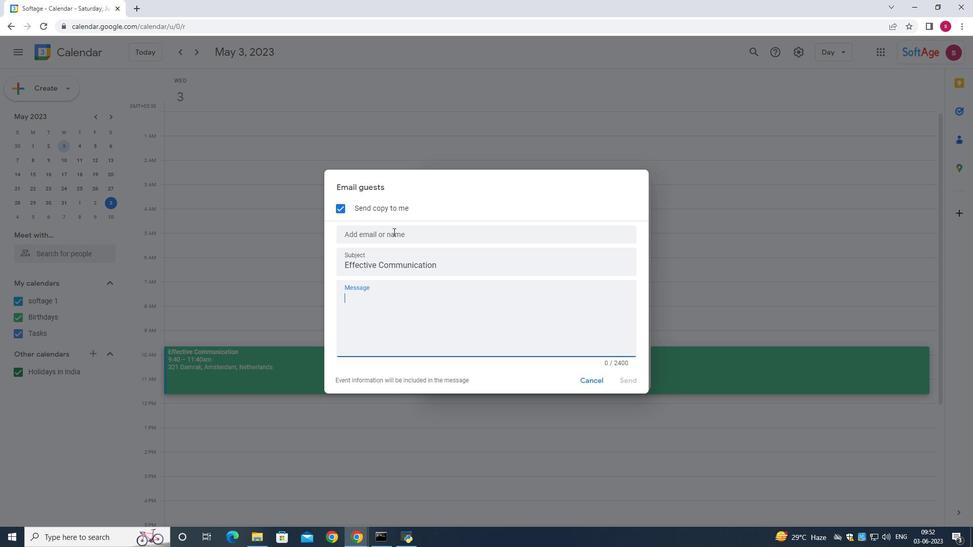 
Action: Key pressed softage.7
Screenshot: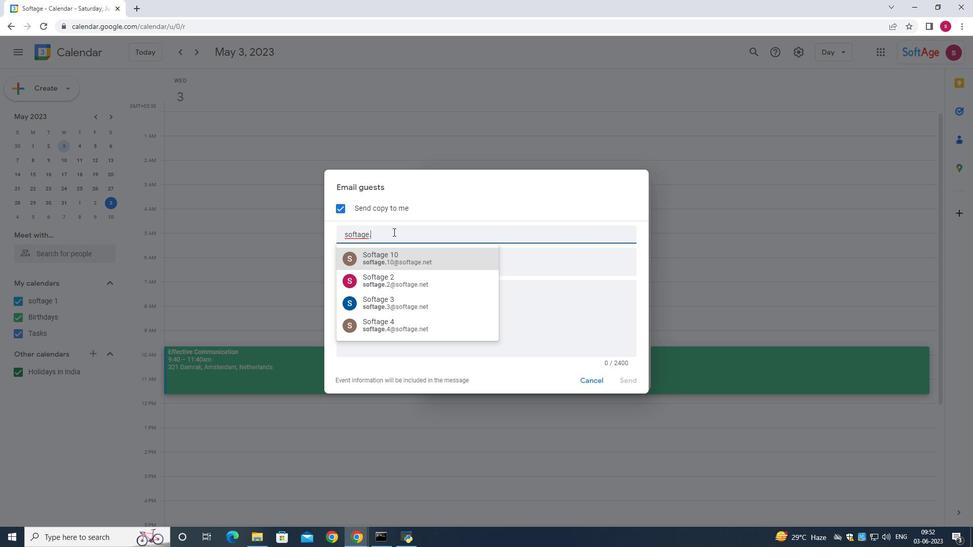 
Action: Mouse moved to (394, 260)
Screenshot: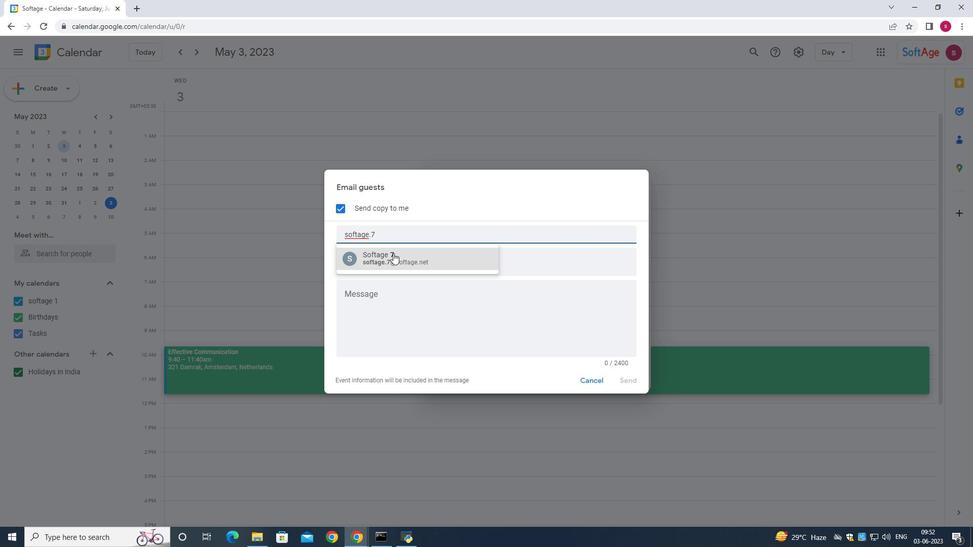 
Action: Mouse pressed left at (394, 260)
Screenshot: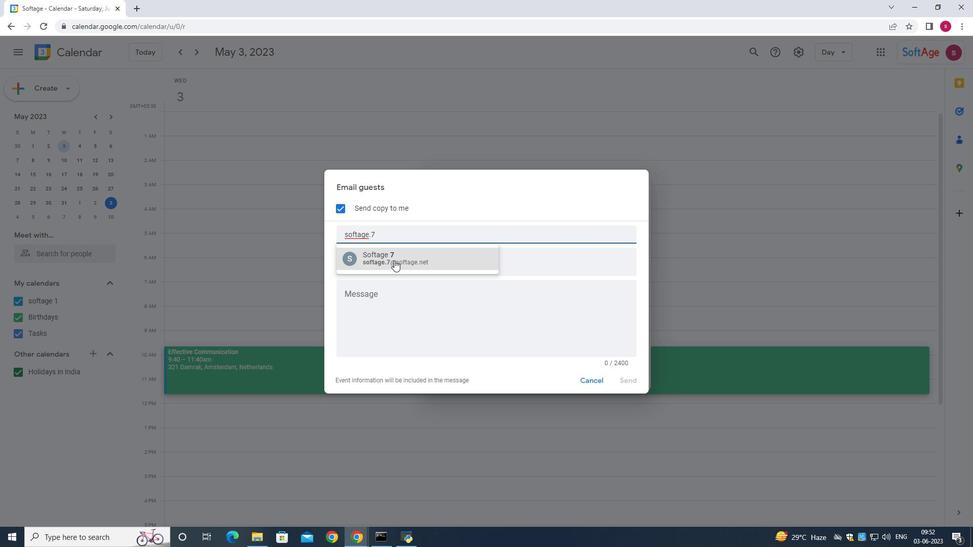 
Action: Key pressed softage.8
Screenshot: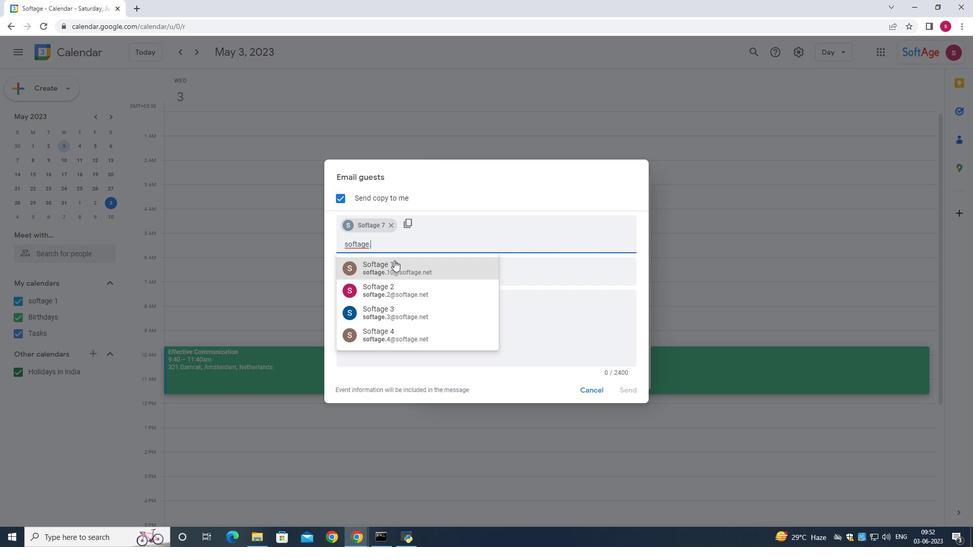 
Action: Mouse moved to (397, 262)
Screenshot: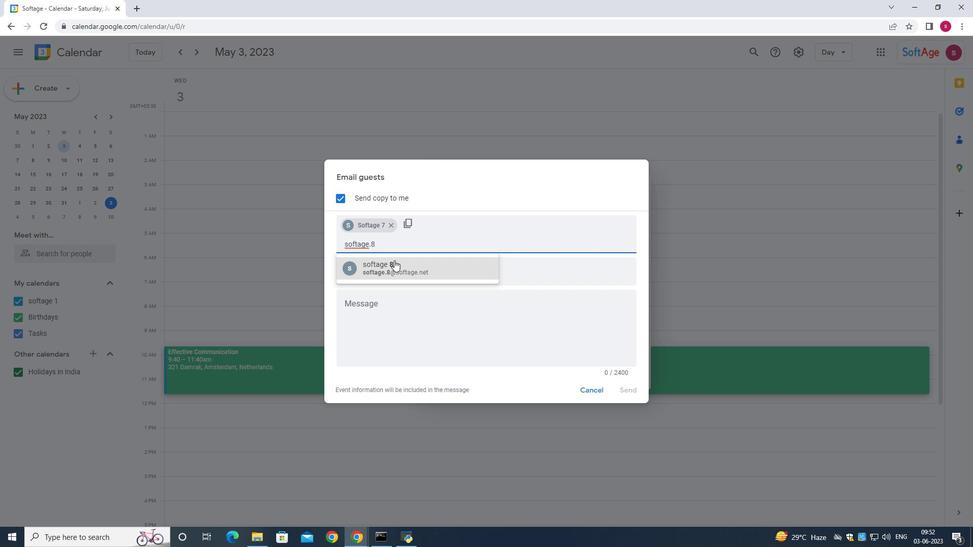 
Action: Mouse pressed left at (397, 262)
Screenshot: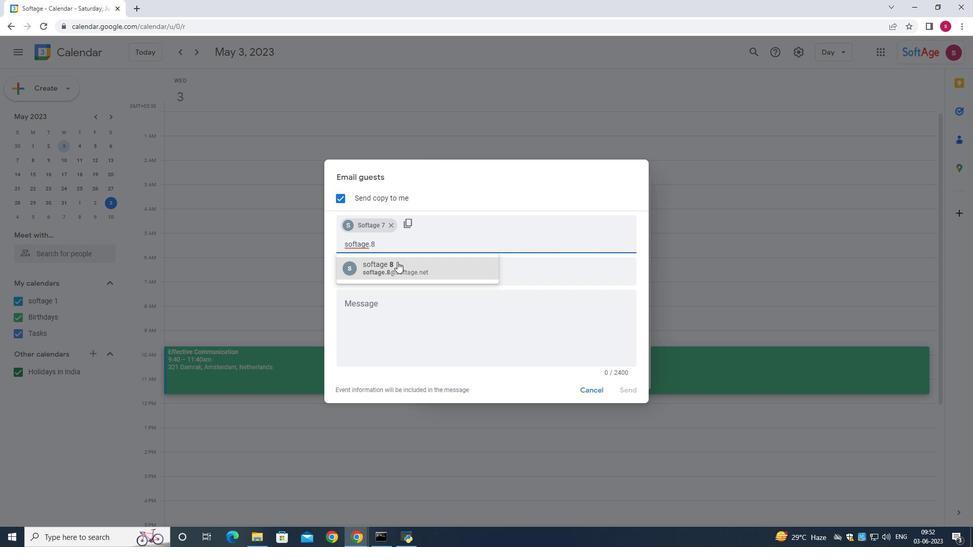 
Action: Mouse moved to (435, 334)
Screenshot: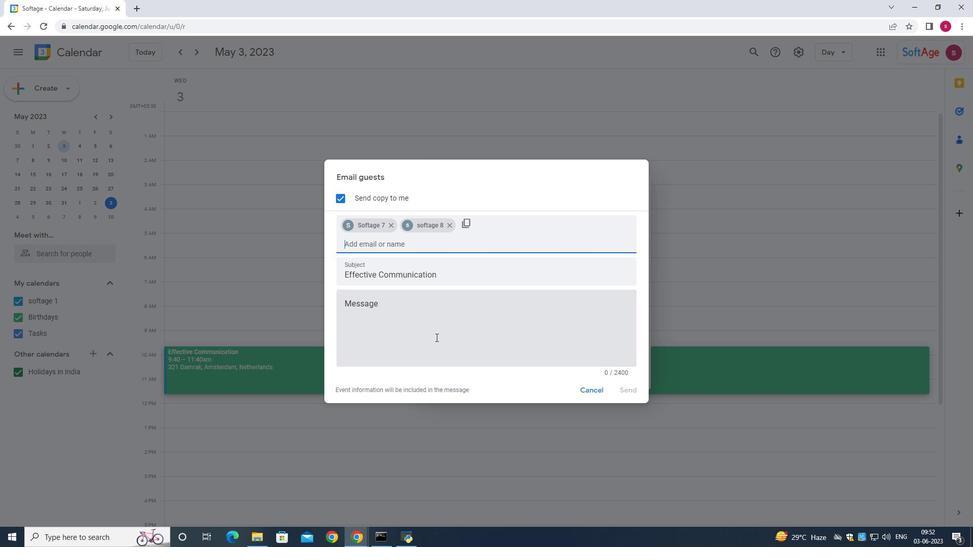 
Action: Mouse pressed left at (435, 334)
Screenshot: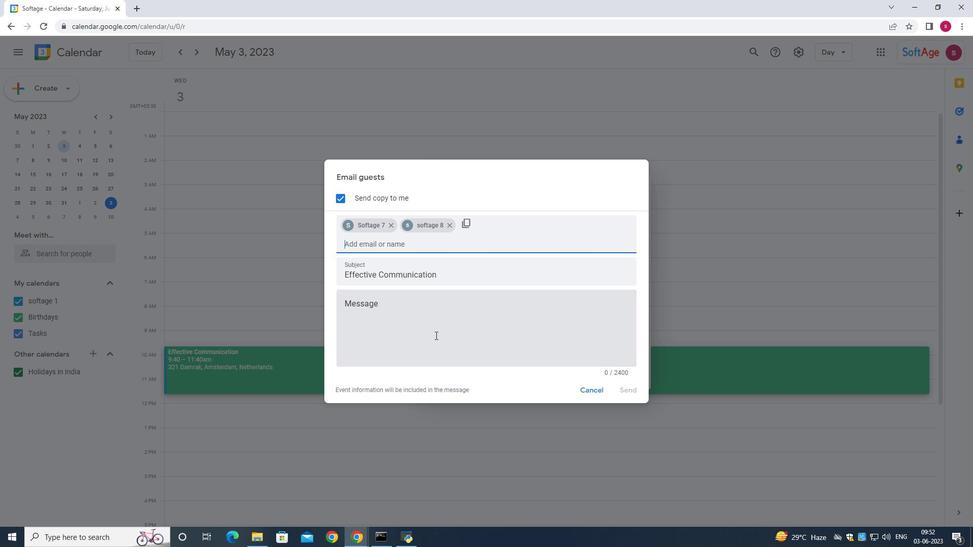 
Action: Key pressed event<Key.space>monthty<Key.space>on<Key.space>the<Key.space>third<Key.space><Key.shift>Sung<Key.backspace>day<Key.space>
Screenshot: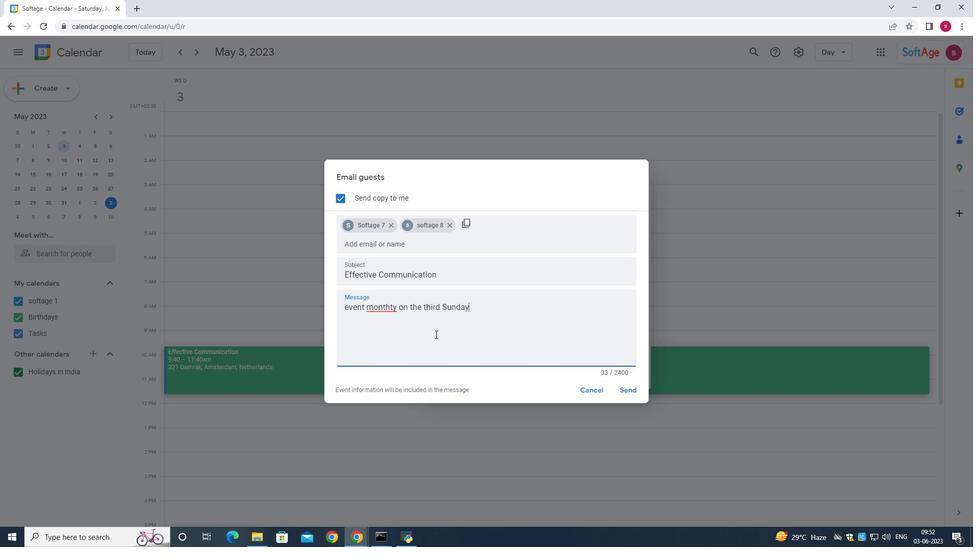 
Action: Mouse moved to (386, 309)
Screenshot: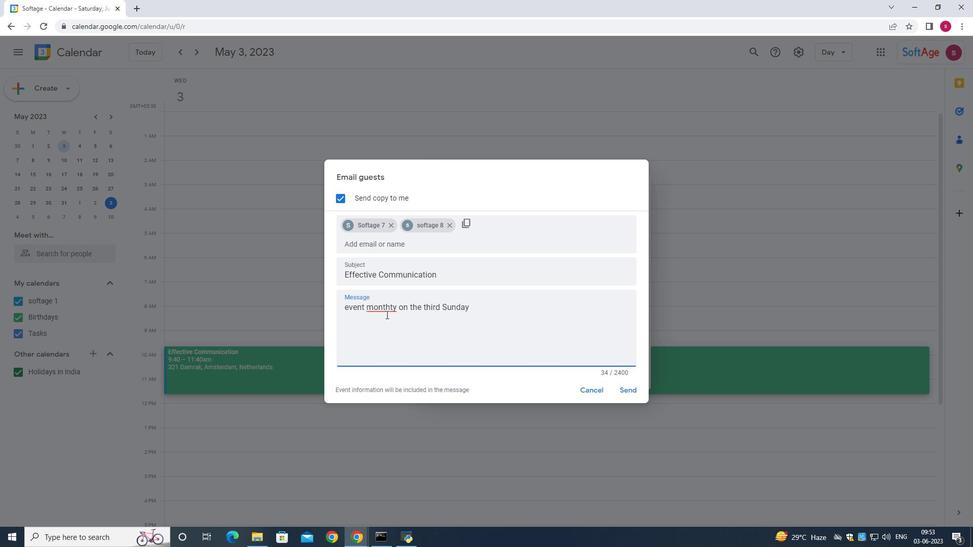 
Action: Mouse pressed left at (386, 309)
Screenshot: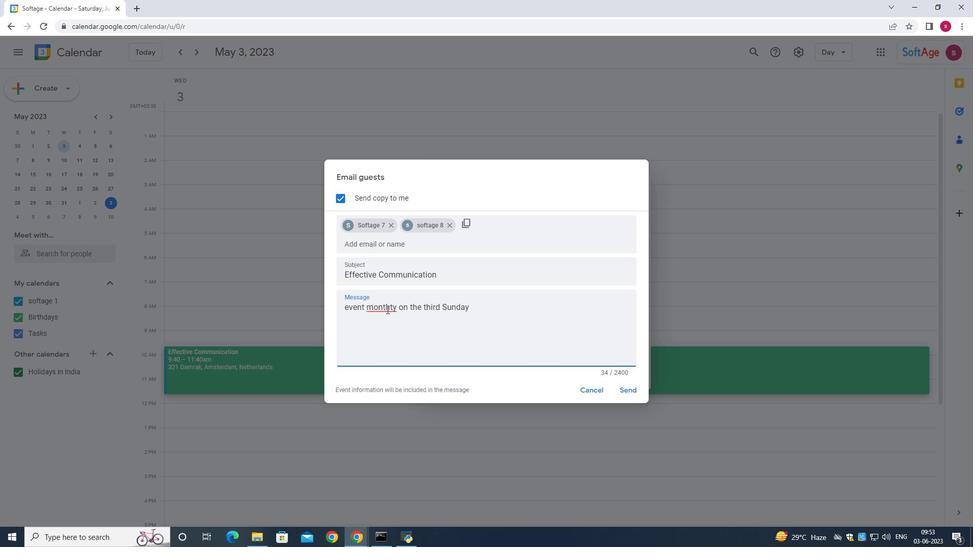 
Action: Mouse moved to (387, 307)
Screenshot: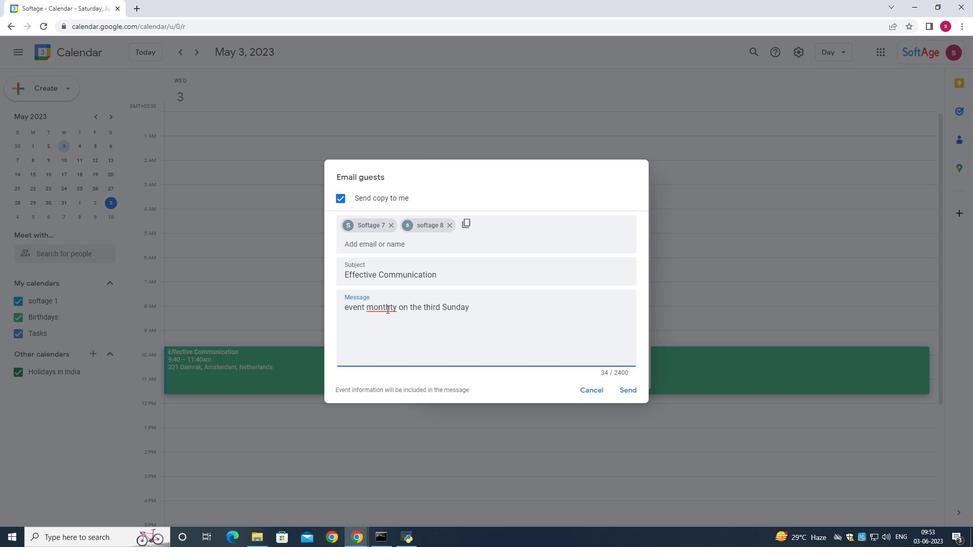 
Action: Mouse pressed right at (387, 307)
Screenshot: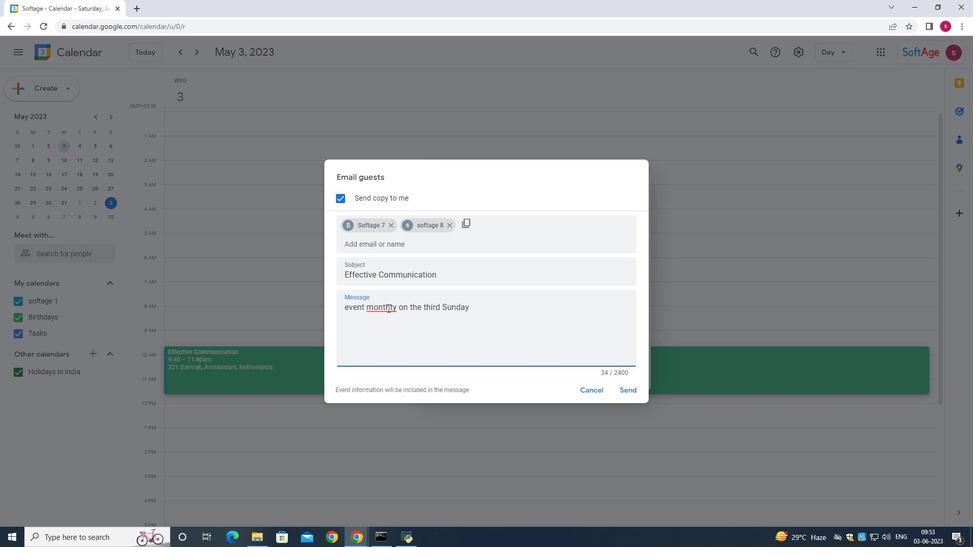 
Action: Mouse moved to (411, 313)
Screenshot: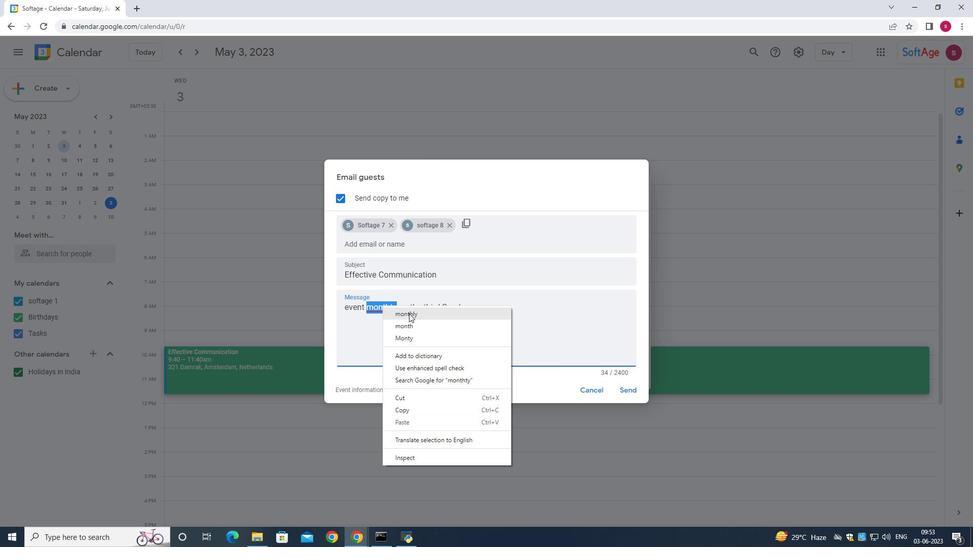 
Action: Mouse pressed left at (411, 313)
Screenshot: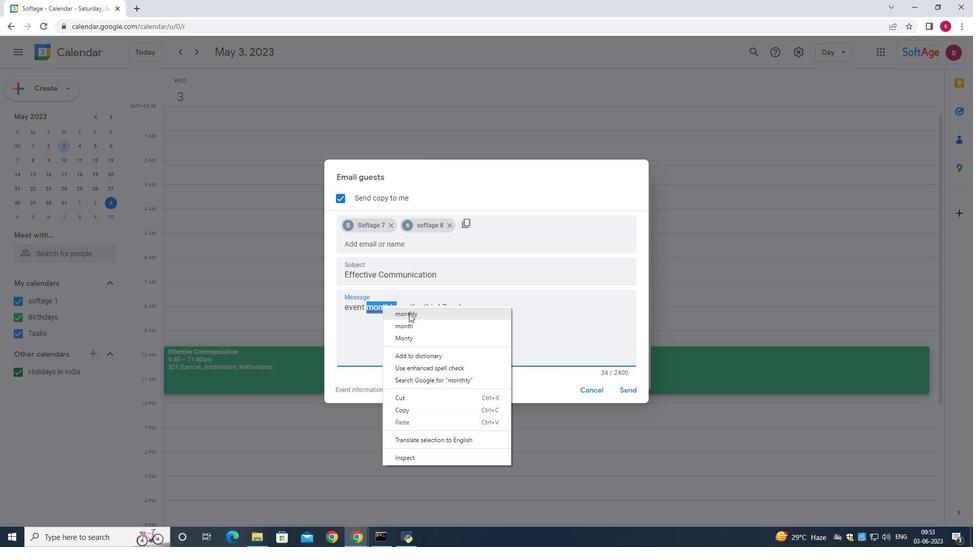 
Action: Mouse moved to (627, 390)
Screenshot: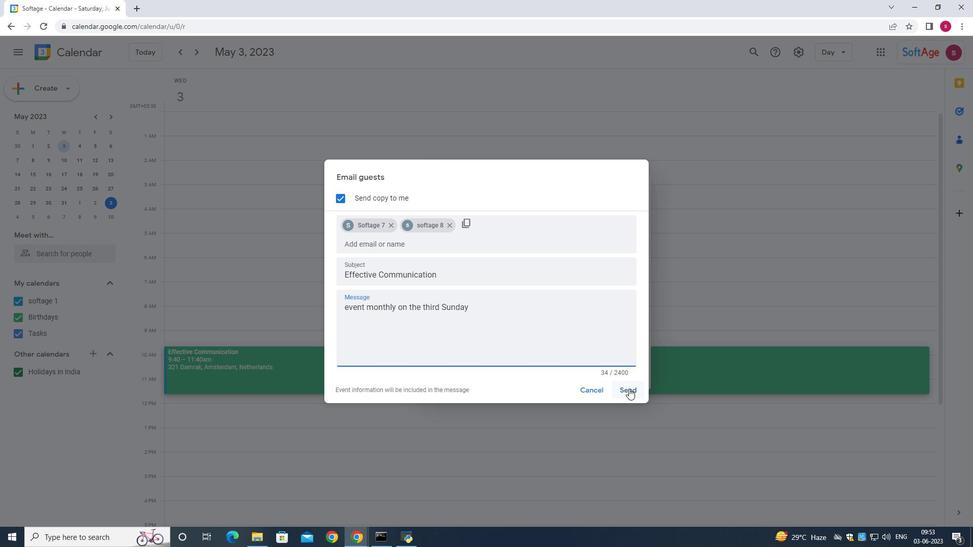 
Action: Mouse pressed left at (627, 390)
Screenshot: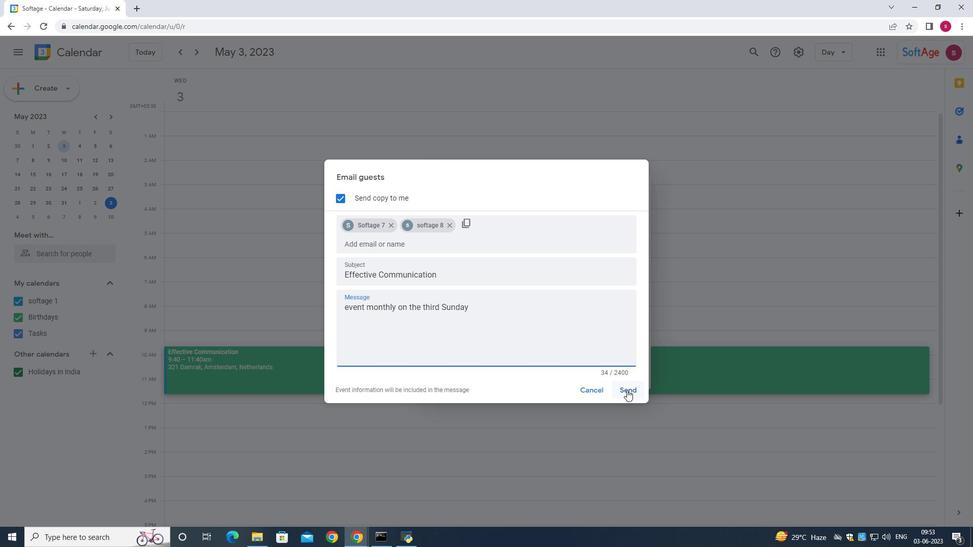 
Action: Mouse moved to (154, 283)
Screenshot: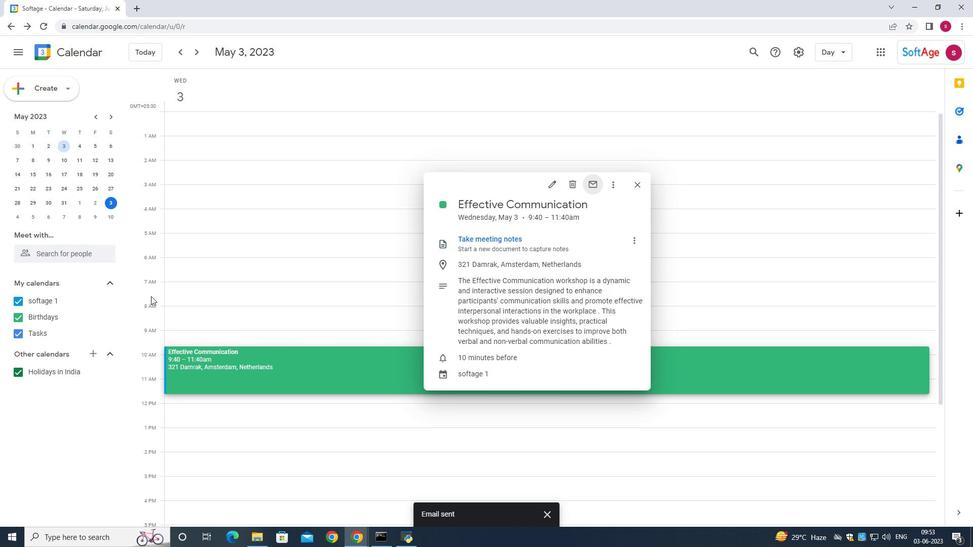 
